 Task: Add a signature Kelvin Lee containing With heartfelt thanks and warm wishes, Kelvin Lee to email address softage.3@softage.net and add a label Chemicals
Action: Mouse moved to (79, 121)
Screenshot: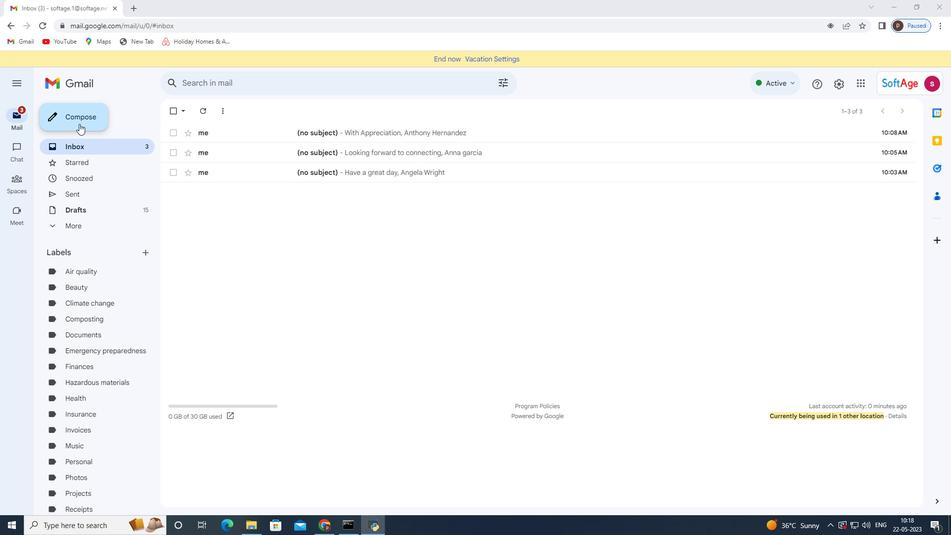 
Action: Mouse pressed left at (79, 121)
Screenshot: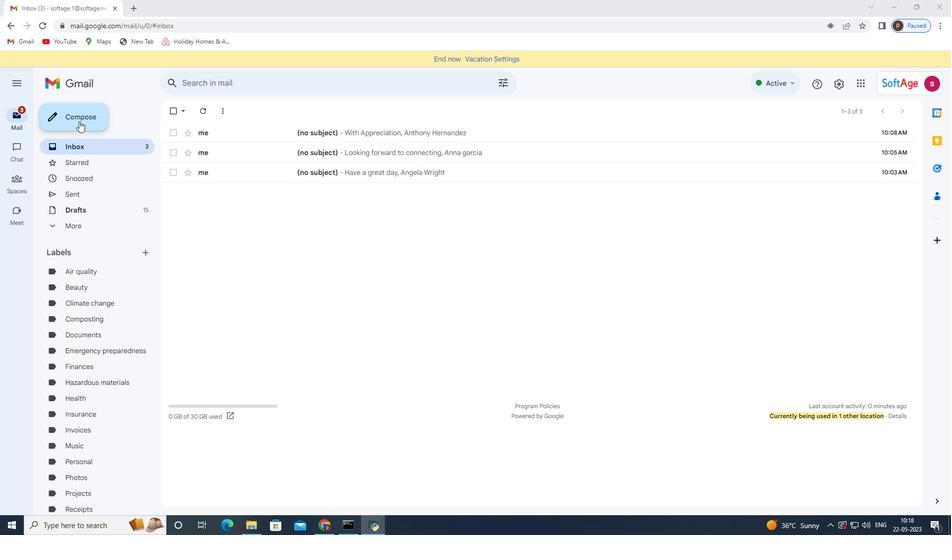 
Action: Mouse moved to (797, 498)
Screenshot: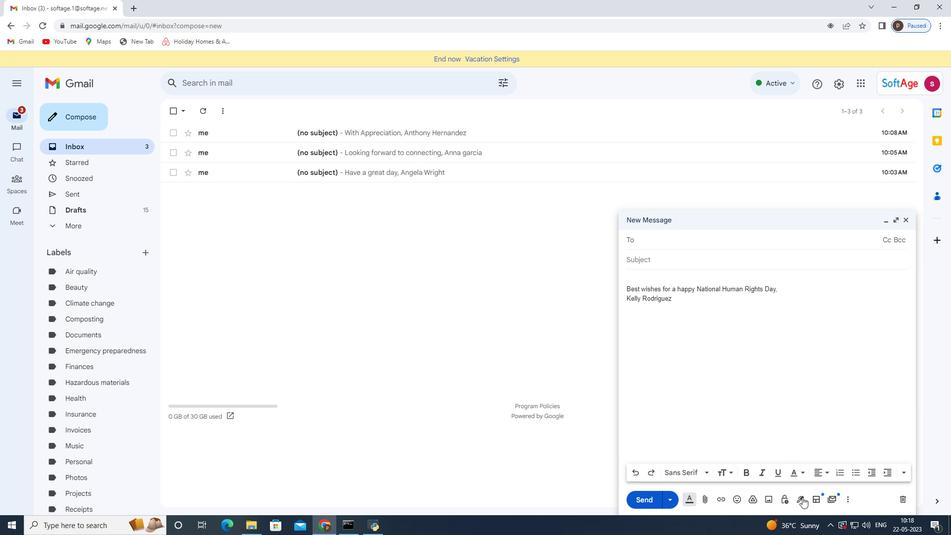 
Action: Mouse pressed left at (797, 498)
Screenshot: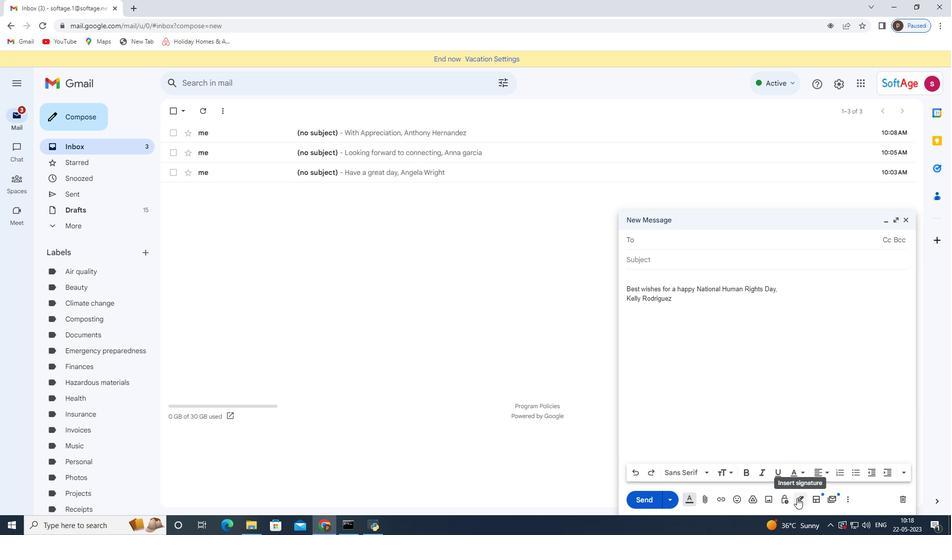 
Action: Mouse moved to (842, 447)
Screenshot: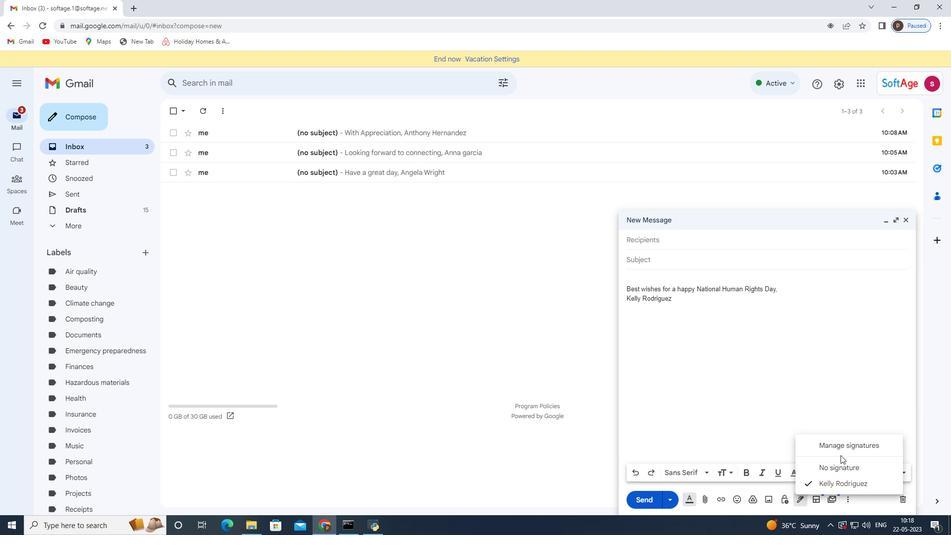 
Action: Mouse pressed left at (842, 447)
Screenshot: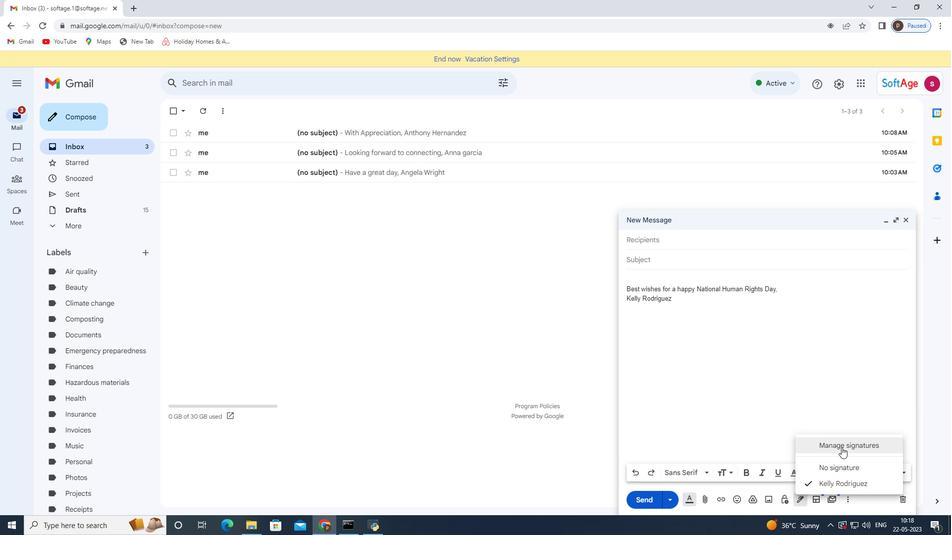 
Action: Mouse moved to (398, 348)
Screenshot: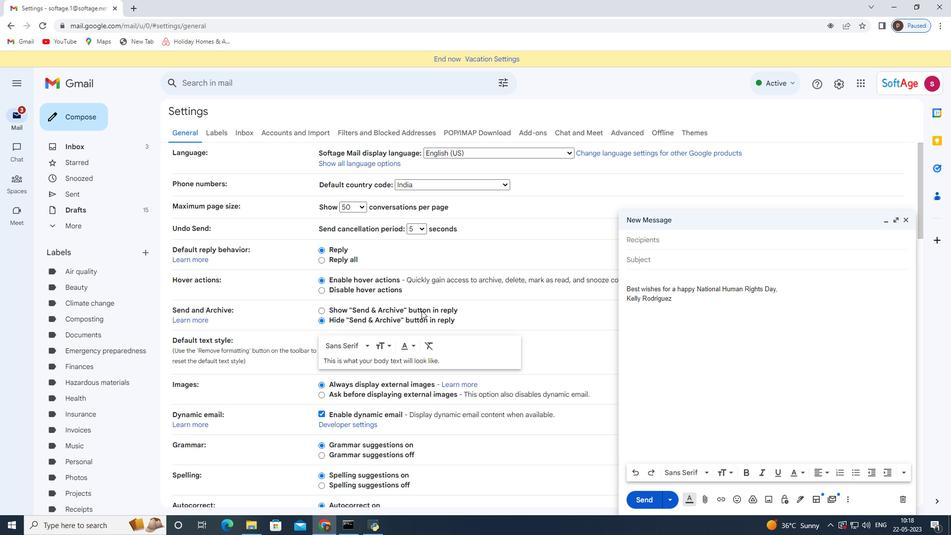 
Action: Mouse scrolled (398, 348) with delta (0, 0)
Screenshot: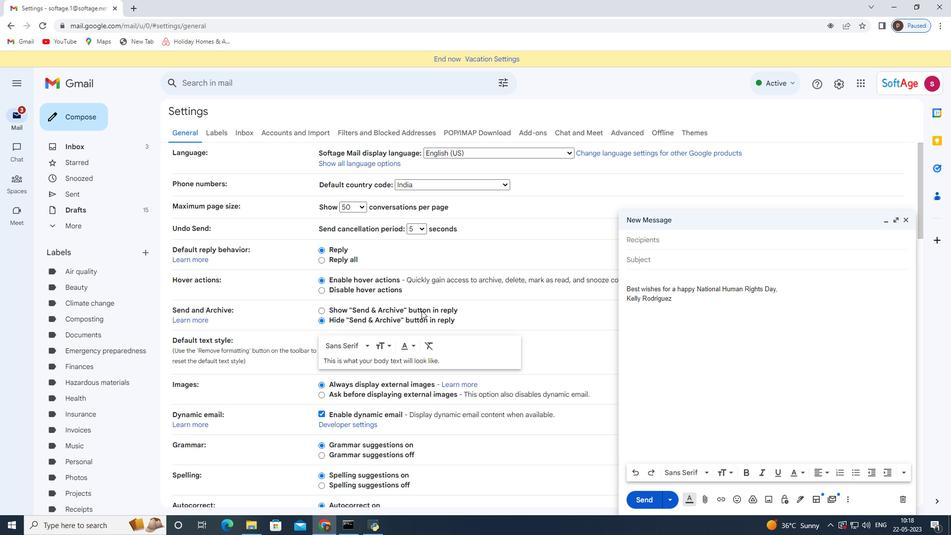 
Action: Mouse moved to (396, 351)
Screenshot: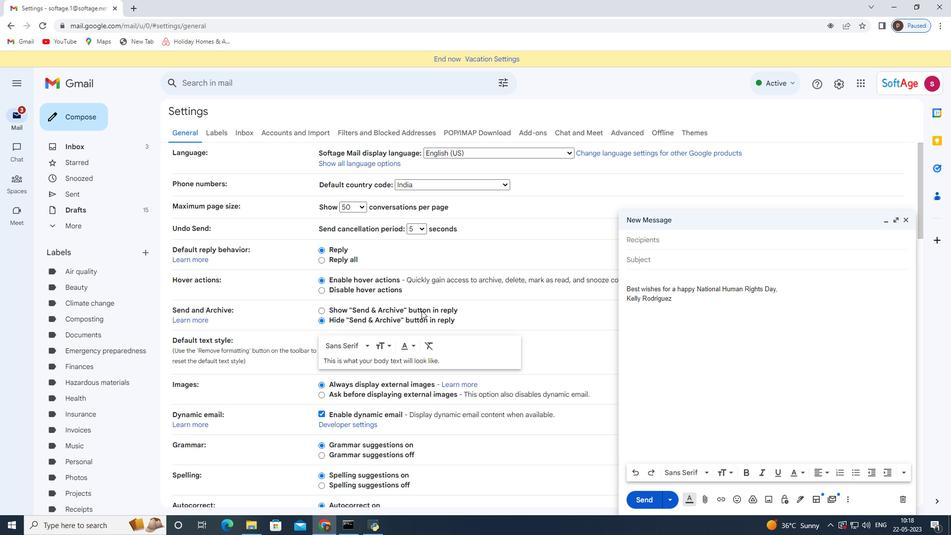 
Action: Mouse scrolled (396, 350) with delta (0, 0)
Screenshot: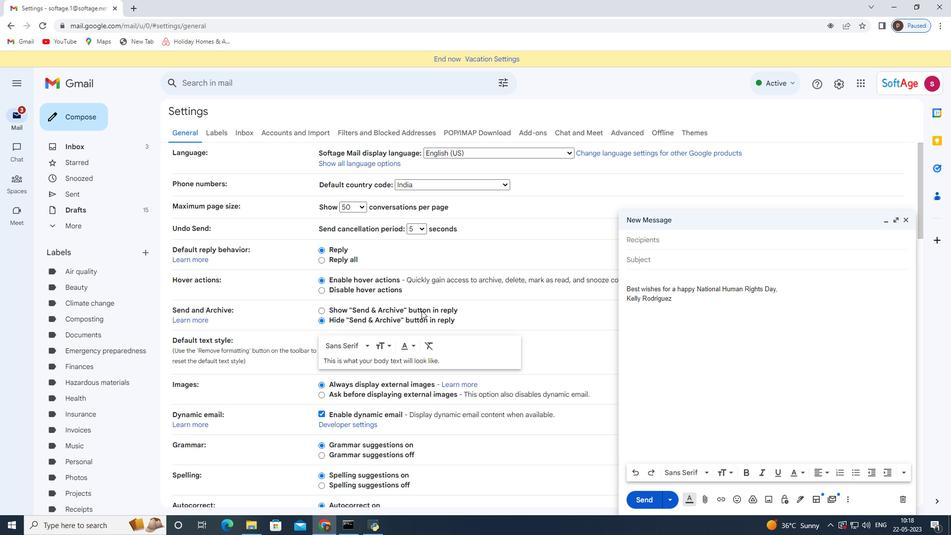 
Action: Mouse moved to (375, 370)
Screenshot: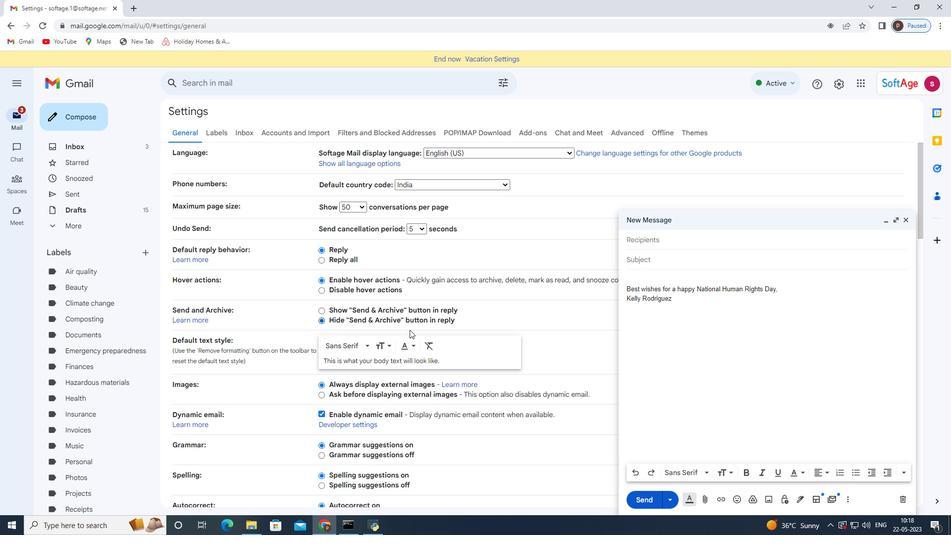 
Action: Mouse scrolled (375, 369) with delta (0, 0)
Screenshot: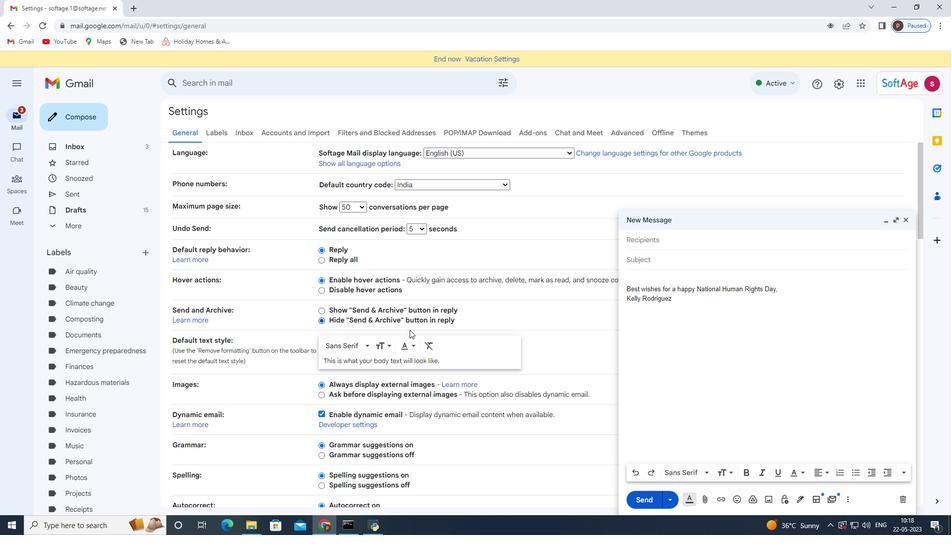 
Action: Mouse moved to (367, 385)
Screenshot: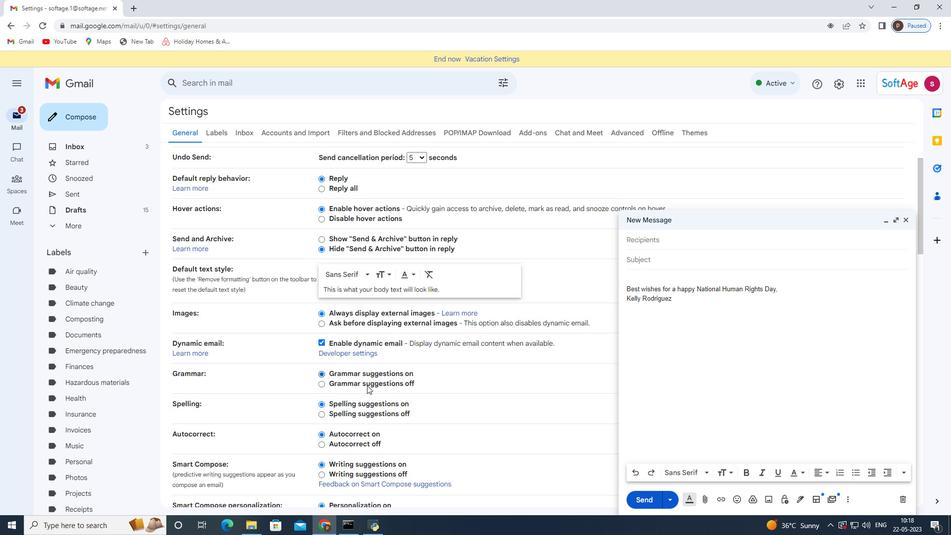 
Action: Mouse scrolled (367, 385) with delta (0, 0)
Screenshot: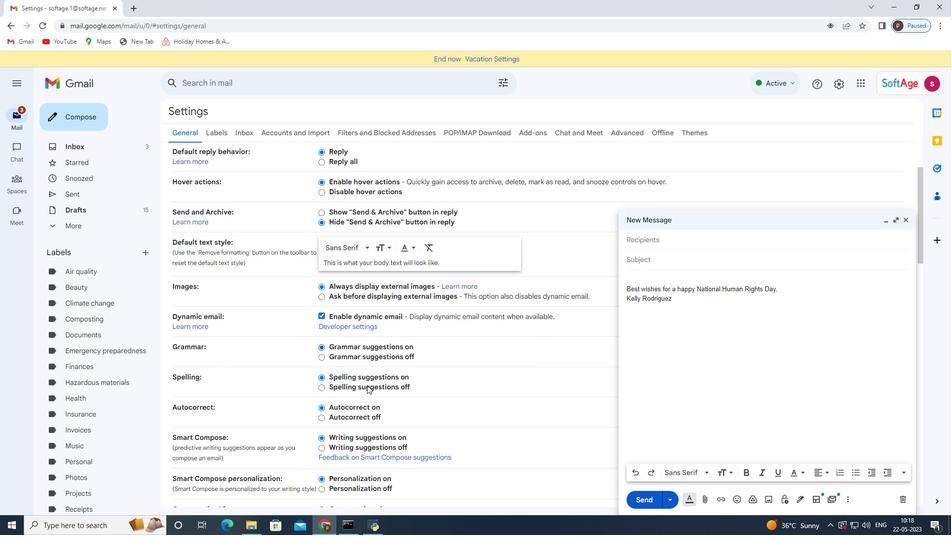
Action: Mouse moved to (382, 382)
Screenshot: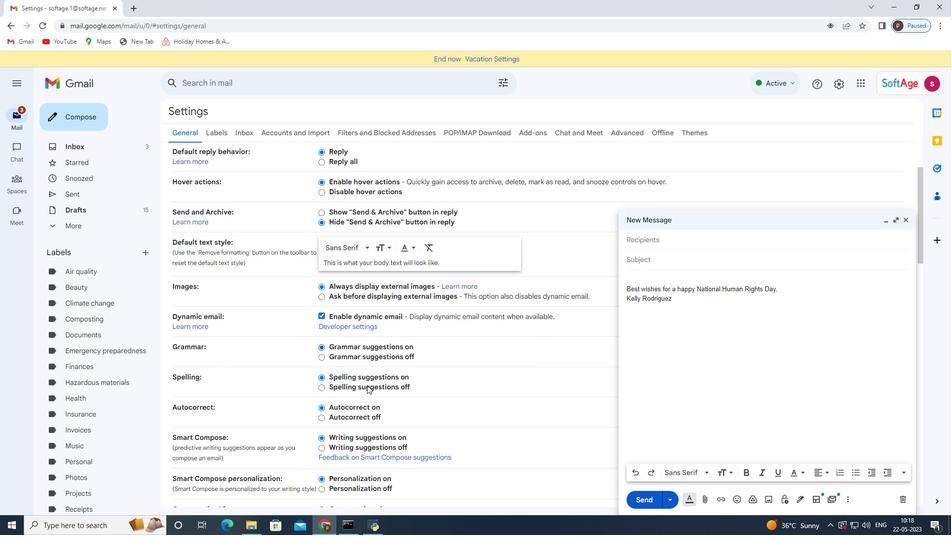 
Action: Mouse scrolled (370, 385) with delta (0, 0)
Screenshot: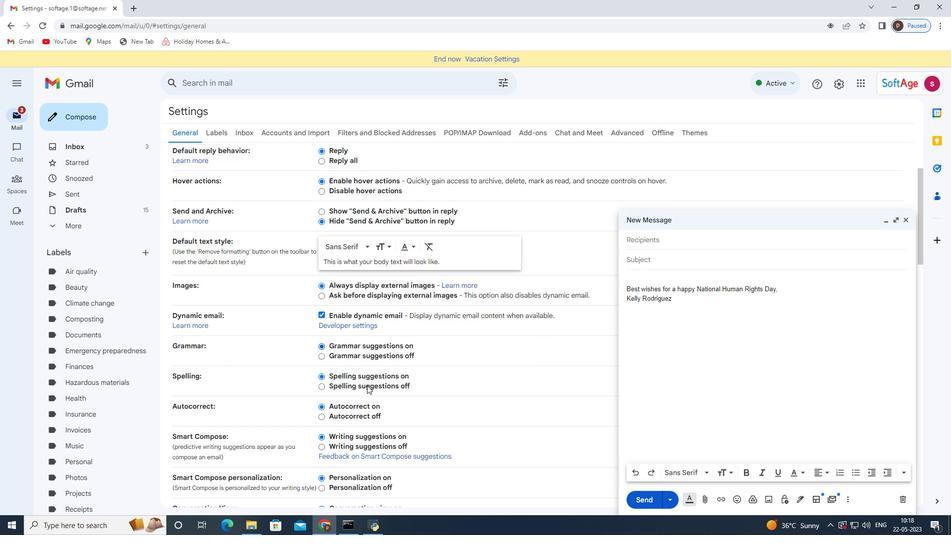 
Action: Mouse moved to (522, 354)
Screenshot: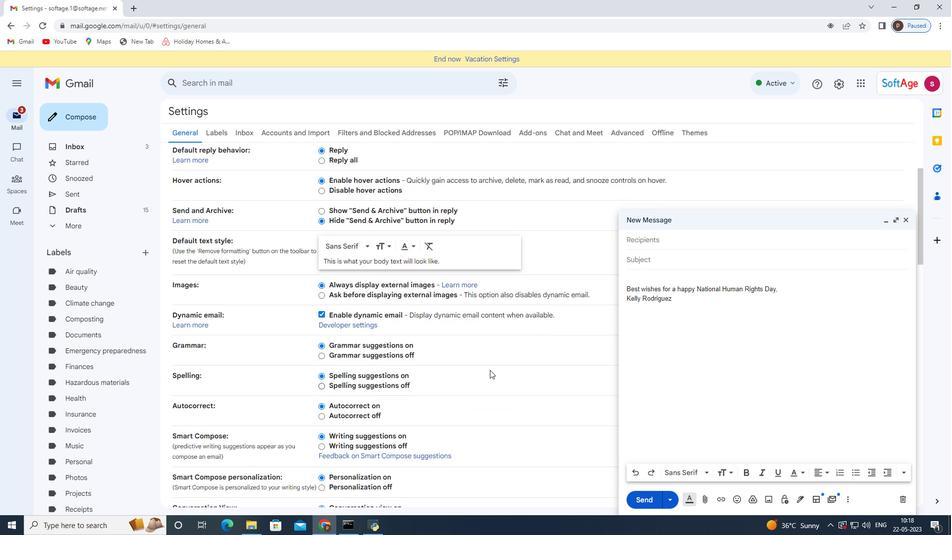 
Action: Mouse scrolled (522, 353) with delta (0, 0)
Screenshot: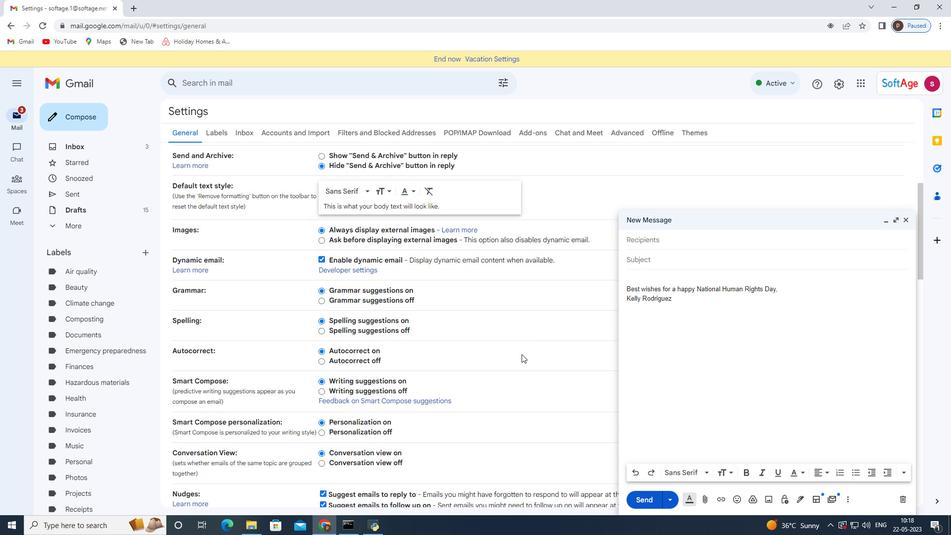 
Action: Mouse moved to (517, 354)
Screenshot: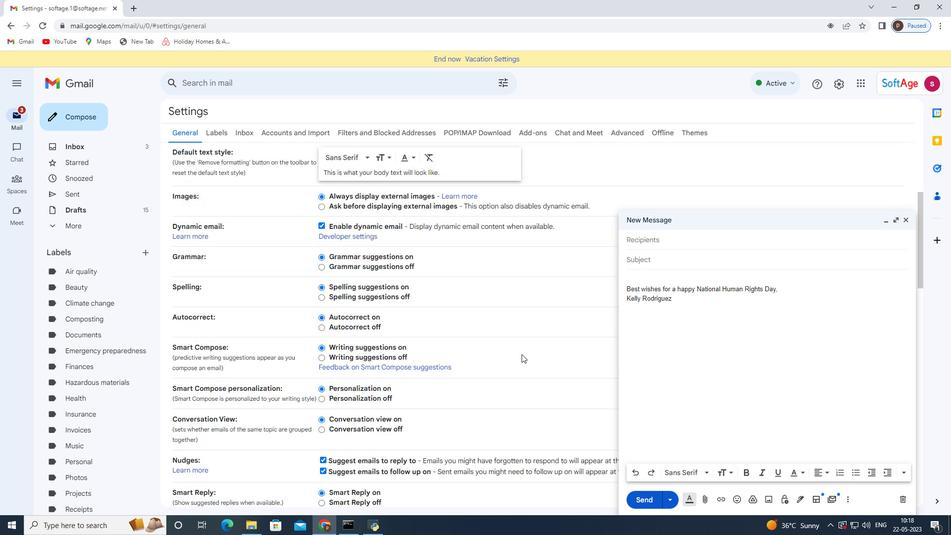 
Action: Mouse scrolled (517, 353) with delta (0, 0)
Screenshot: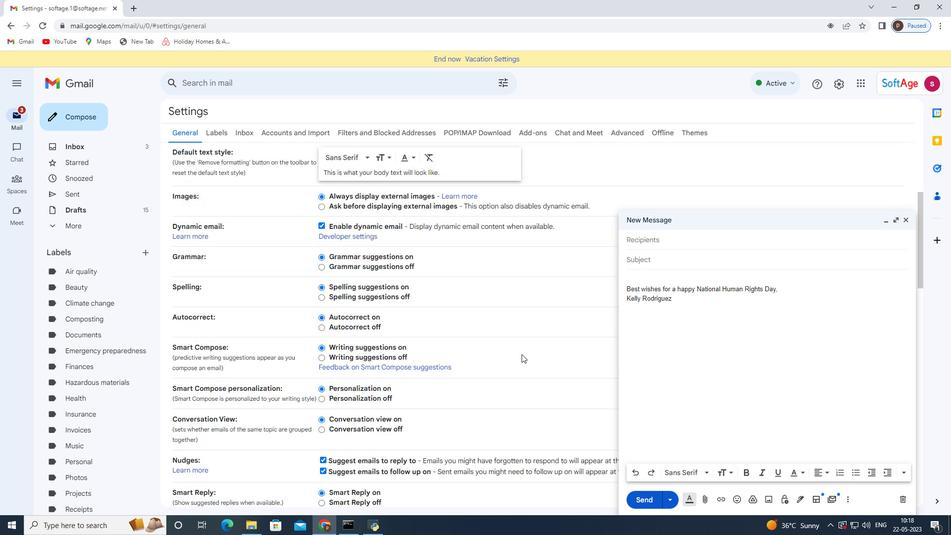 
Action: Mouse moved to (512, 355)
Screenshot: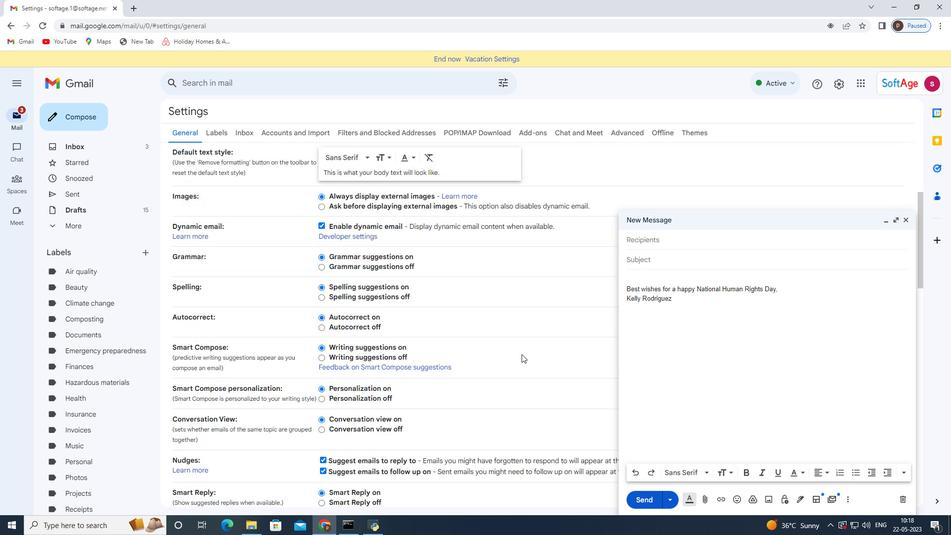
Action: Mouse scrolled (512, 354) with delta (0, 0)
Screenshot: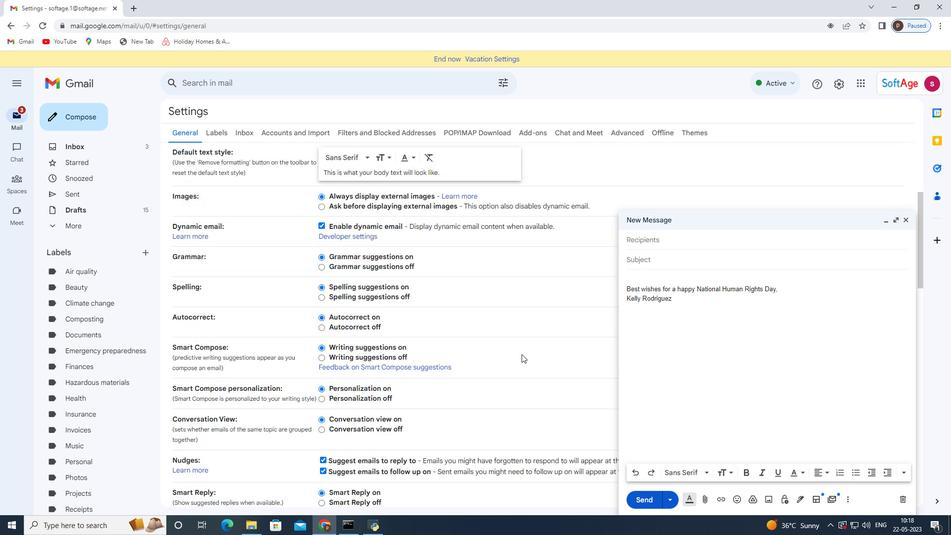 
Action: Mouse moved to (488, 358)
Screenshot: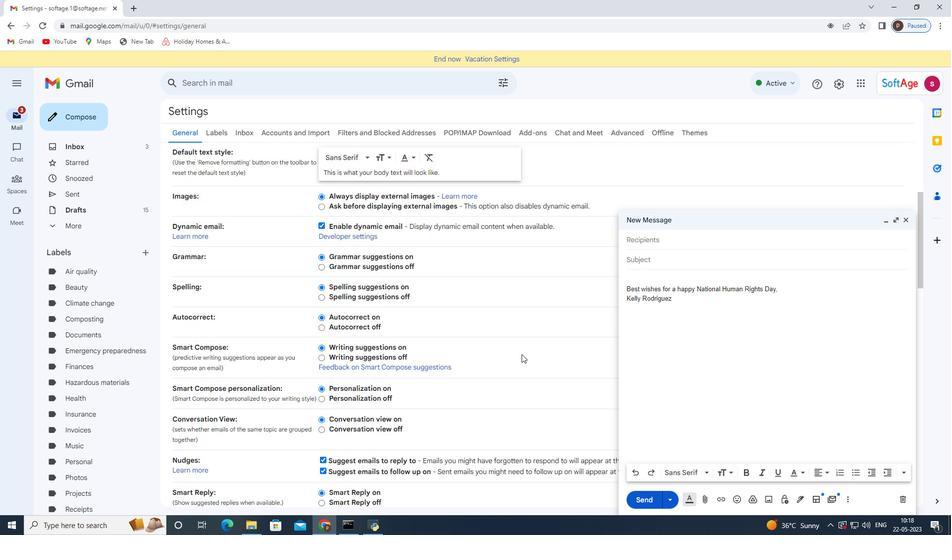 
Action: Mouse scrolled (488, 357) with delta (0, 0)
Screenshot: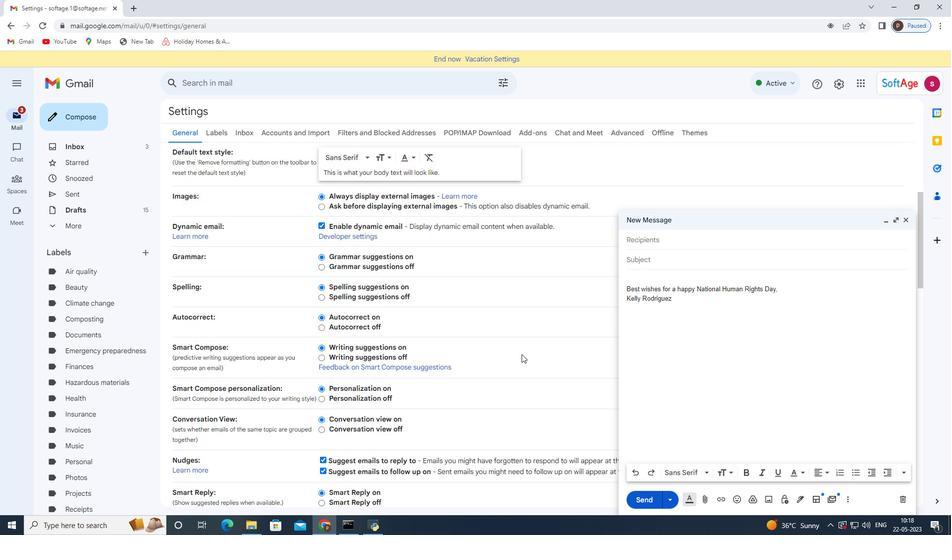 
Action: Mouse moved to (478, 360)
Screenshot: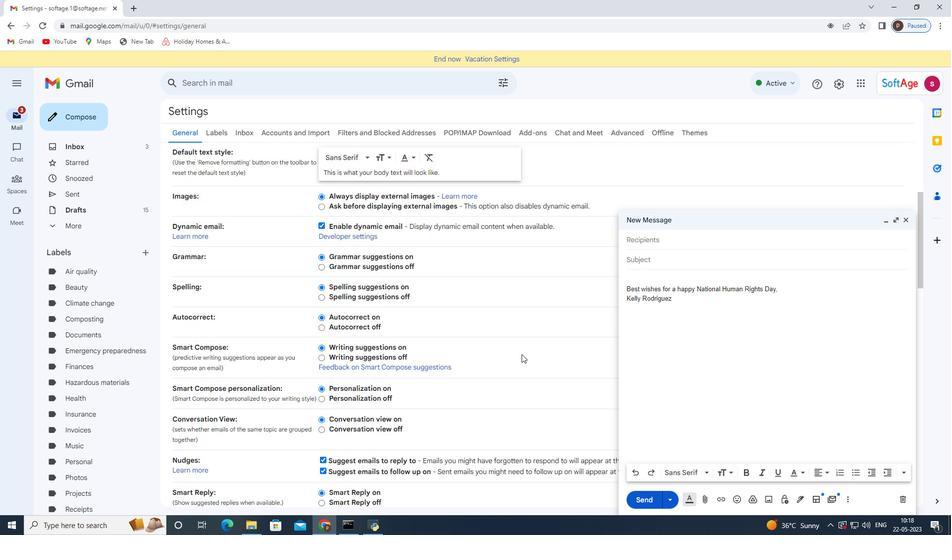 
Action: Mouse scrolled (478, 359) with delta (0, 0)
Screenshot: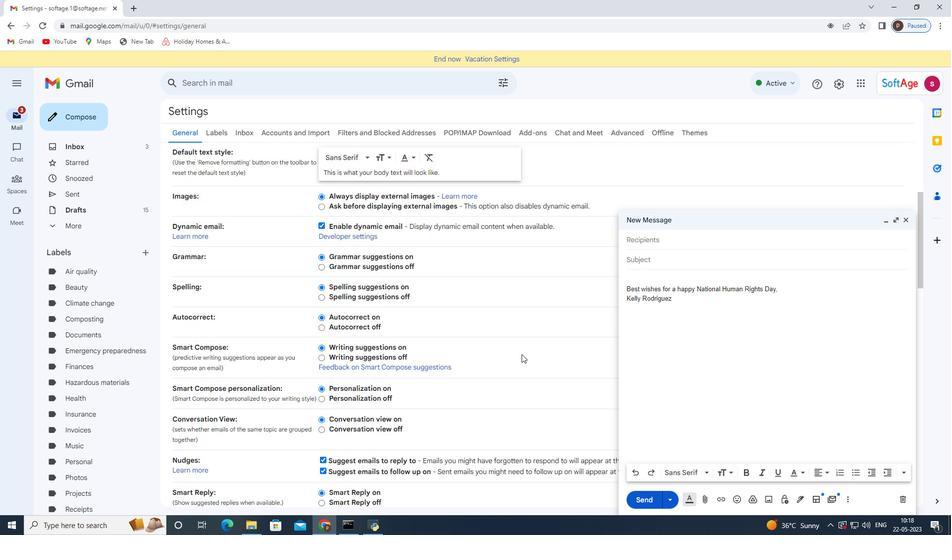 
Action: Mouse moved to (464, 361)
Screenshot: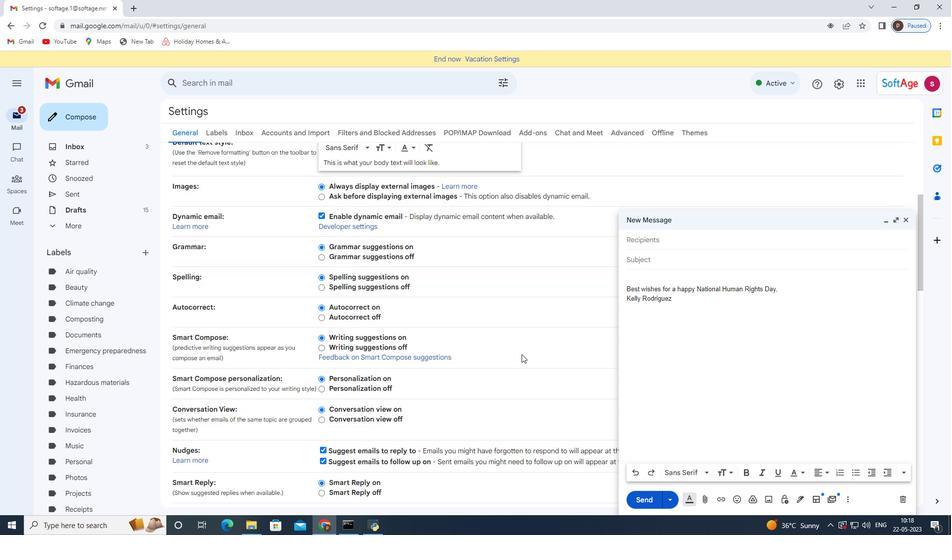 
Action: Mouse scrolled (468, 360) with delta (0, 0)
Screenshot: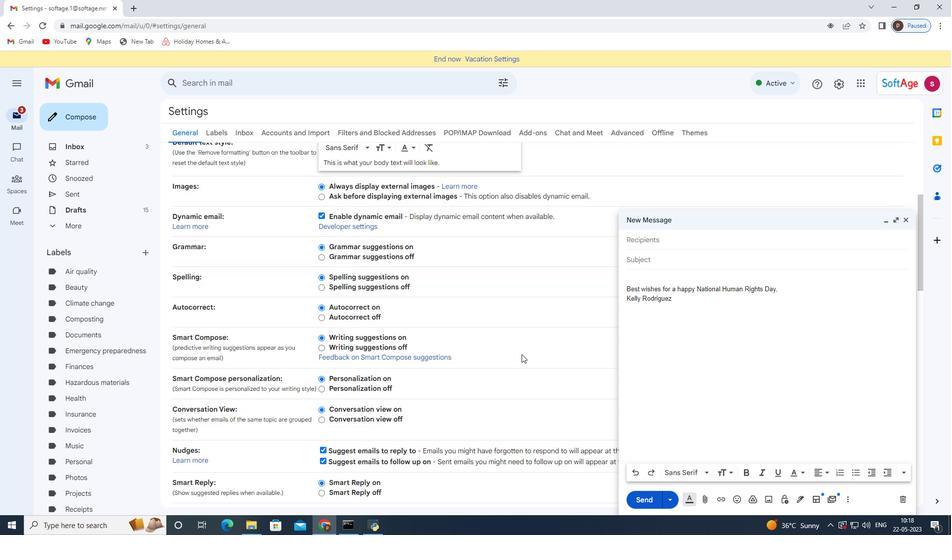 
Action: Mouse moved to (398, 363)
Screenshot: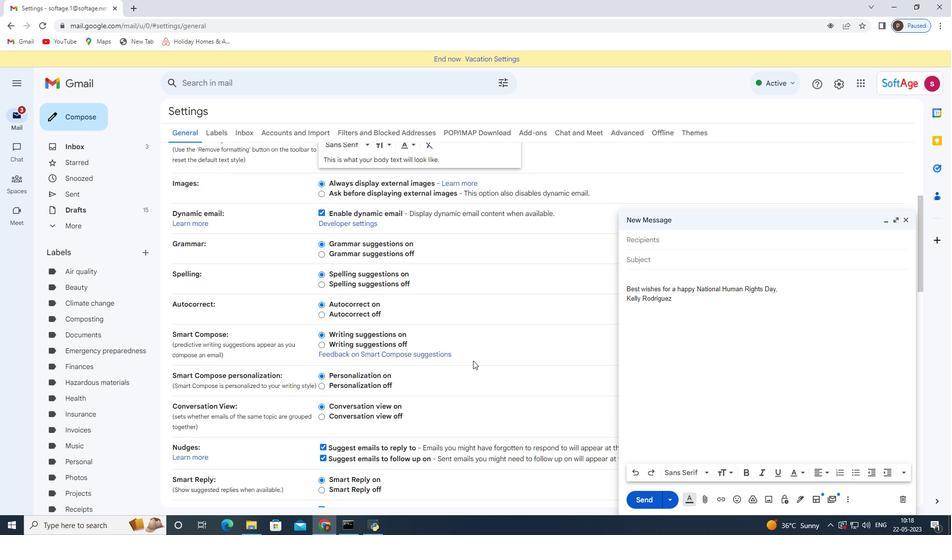 
Action: Mouse scrolled (398, 362) with delta (0, 0)
Screenshot: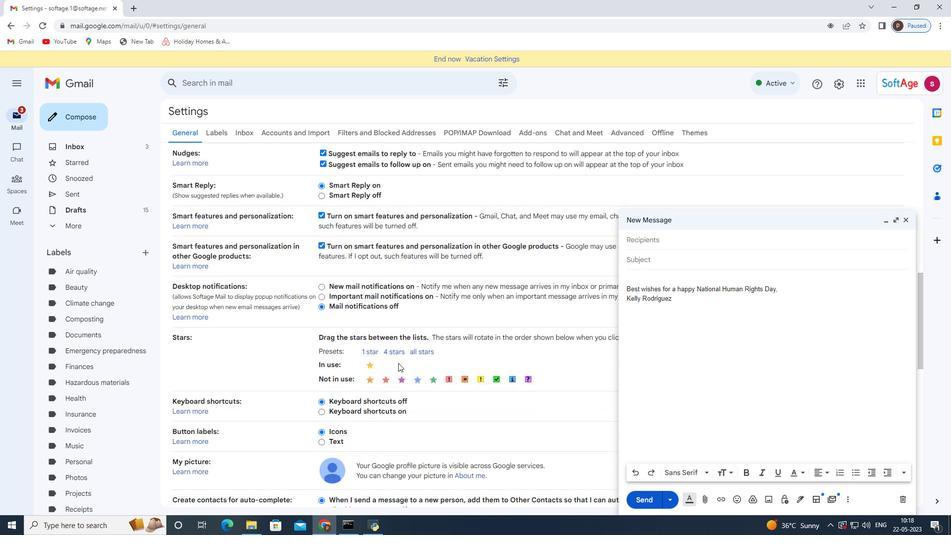 
Action: Mouse scrolled (398, 363) with delta (0, 0)
Screenshot: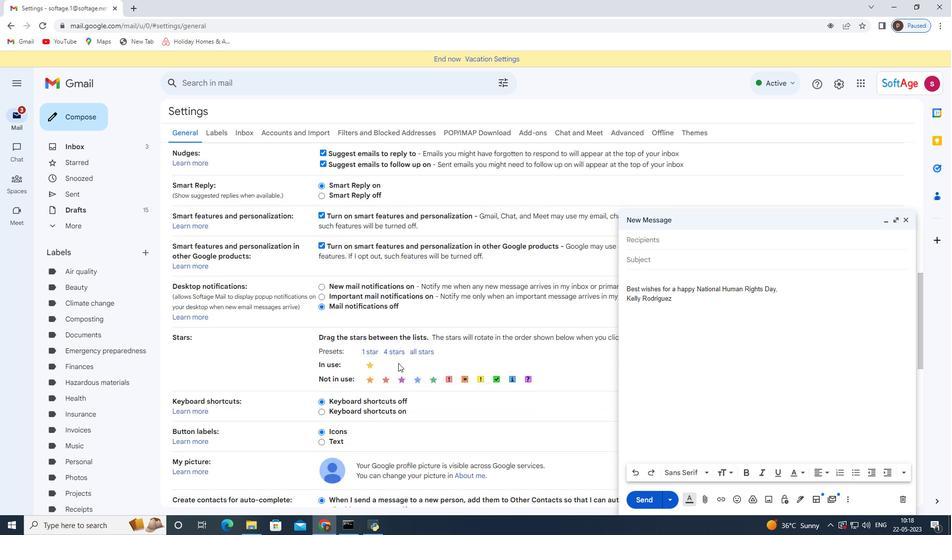
Action: Mouse scrolled (398, 362) with delta (0, 0)
Screenshot: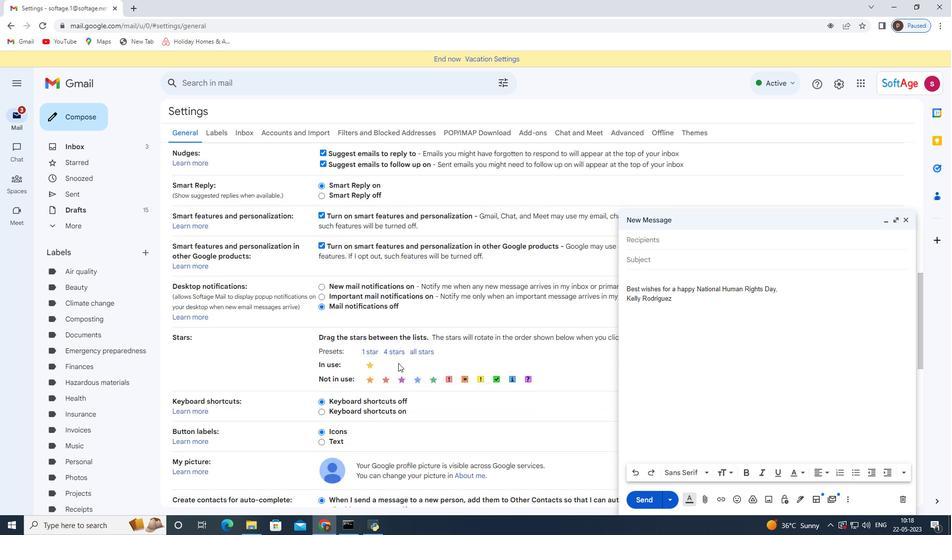 
Action: Mouse scrolled (398, 362) with delta (0, 0)
Screenshot: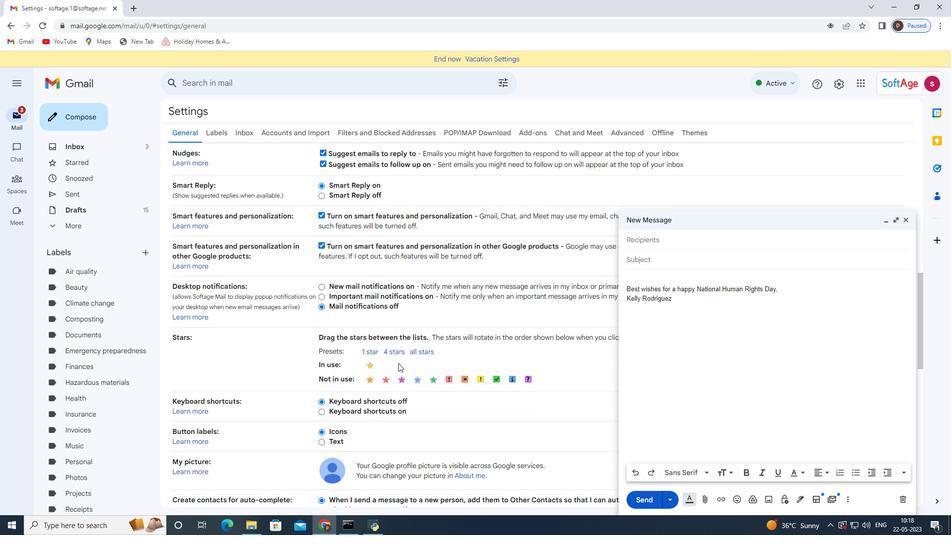 
Action: Mouse scrolled (398, 362) with delta (0, 0)
Screenshot: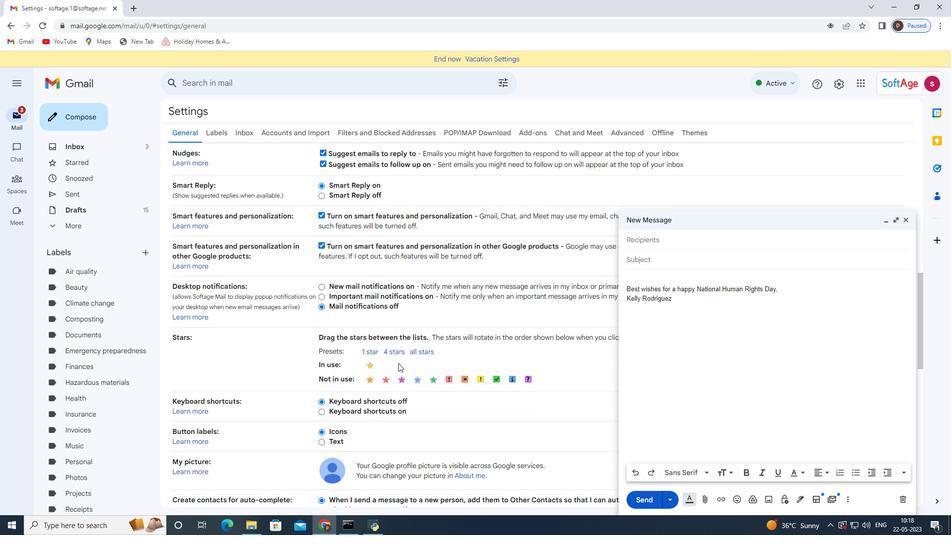 
Action: Mouse scrolled (398, 362) with delta (0, 0)
Screenshot: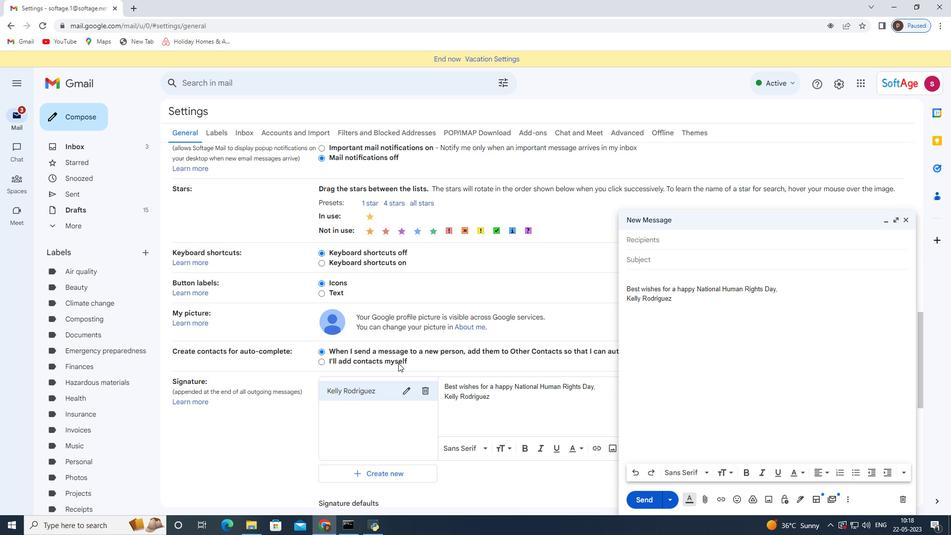 
Action: Mouse moved to (397, 363)
Screenshot: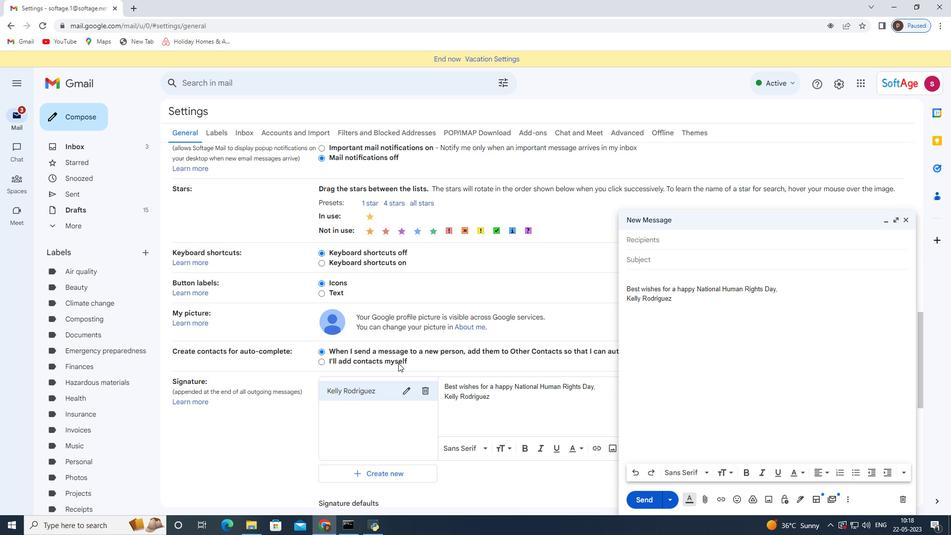 
Action: Mouse scrolled (397, 363) with delta (0, 0)
Screenshot: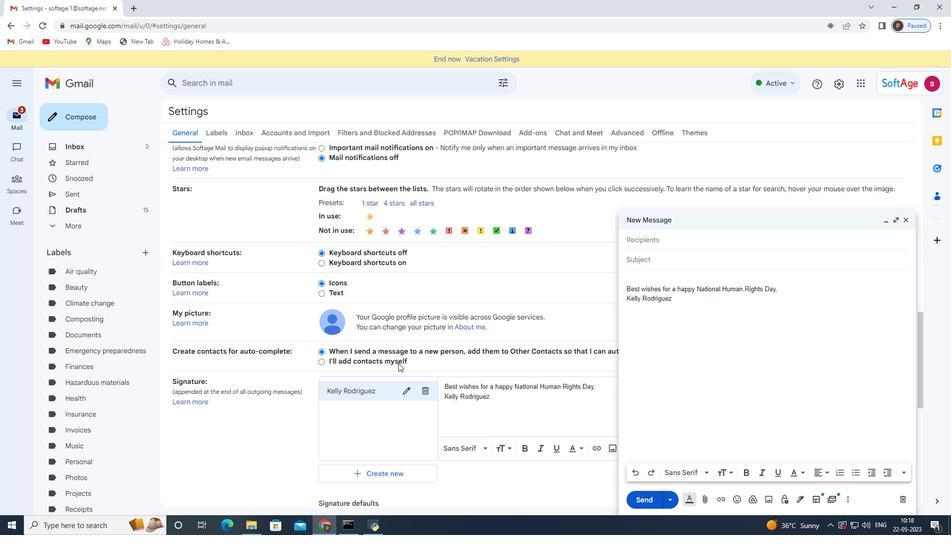 
Action: Mouse moved to (397, 363)
Screenshot: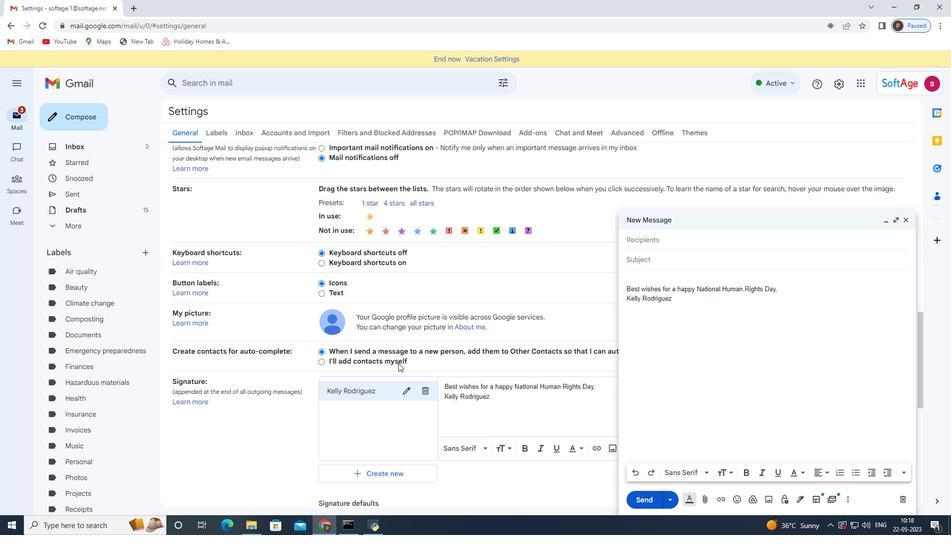 
Action: Mouse scrolled (397, 362) with delta (0, 0)
Screenshot: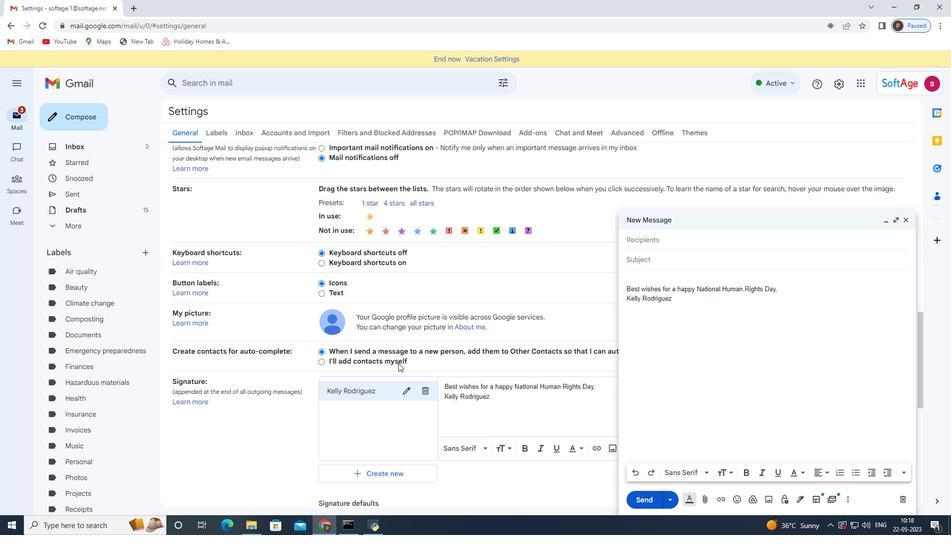 
Action: Mouse moved to (429, 339)
Screenshot: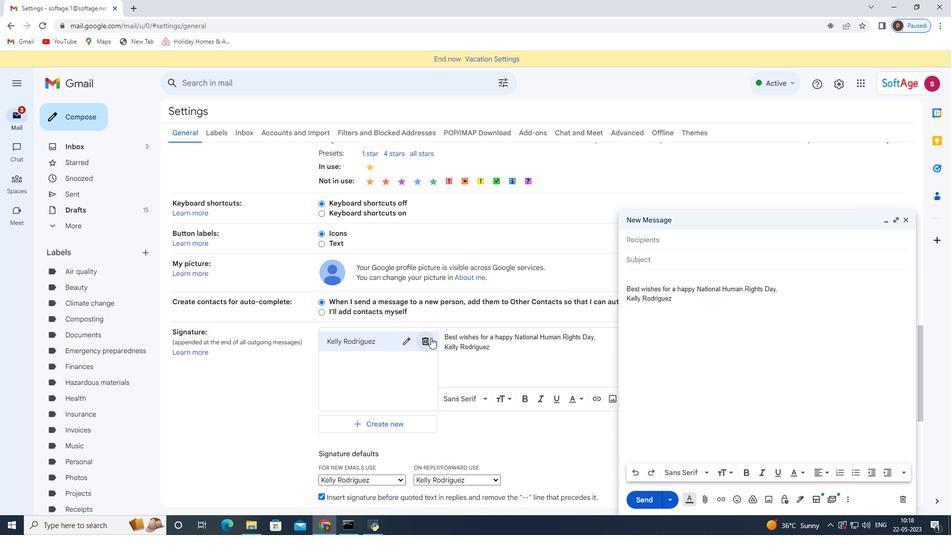 
Action: Mouse pressed left at (429, 339)
Screenshot: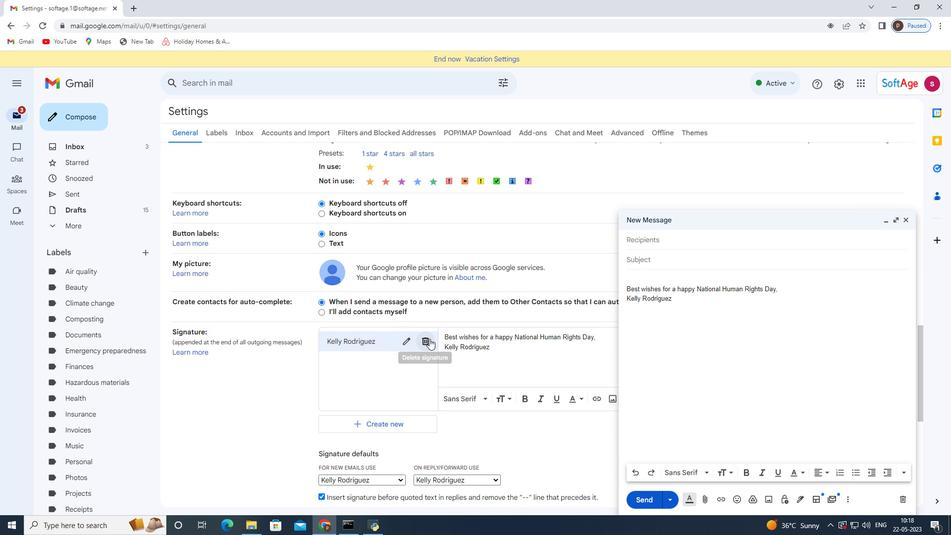 
Action: Mouse moved to (574, 304)
Screenshot: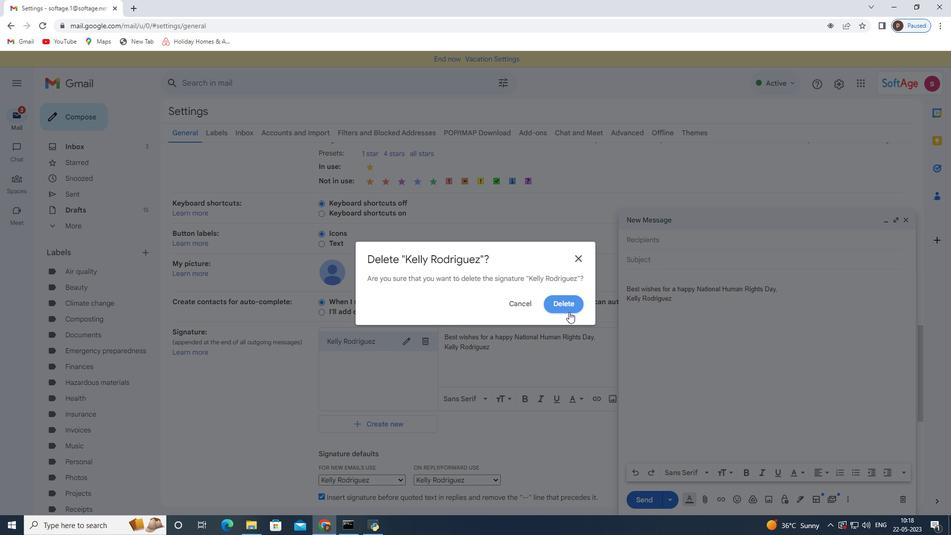 
Action: Mouse pressed left at (574, 304)
Screenshot: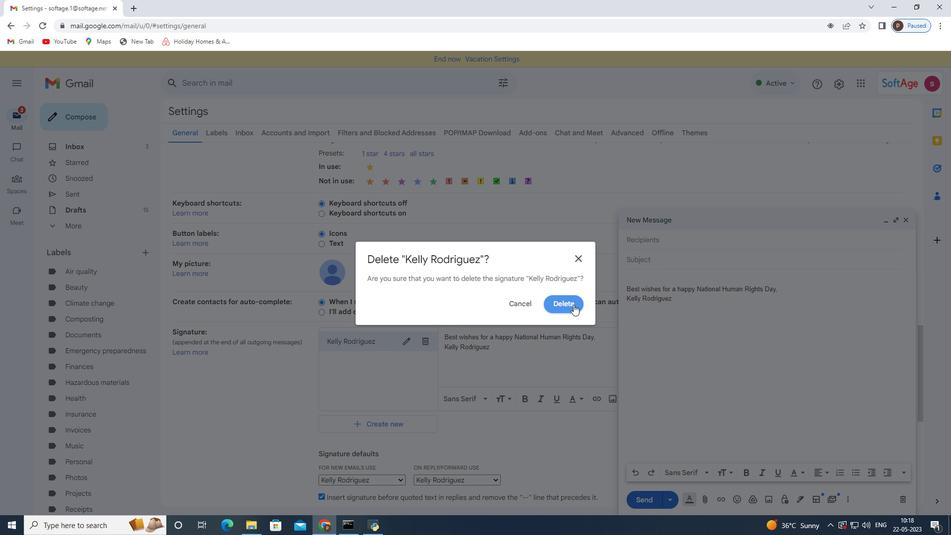 
Action: Mouse moved to (362, 353)
Screenshot: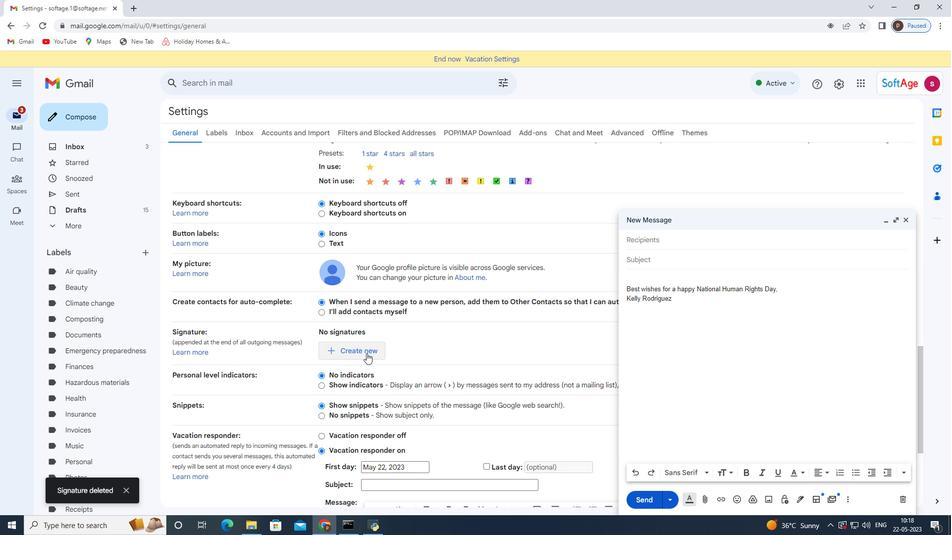 
Action: Mouse pressed left at (362, 353)
Screenshot: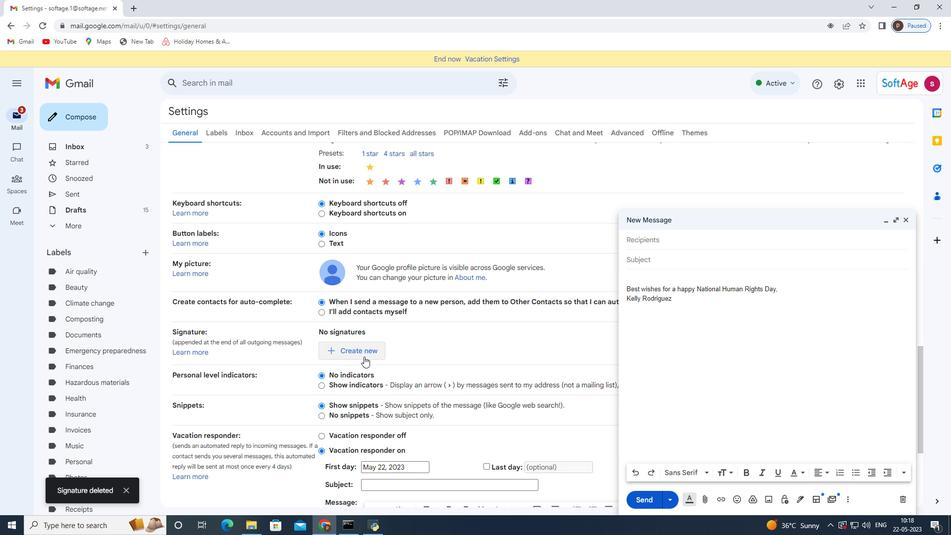 
Action: Mouse moved to (403, 281)
Screenshot: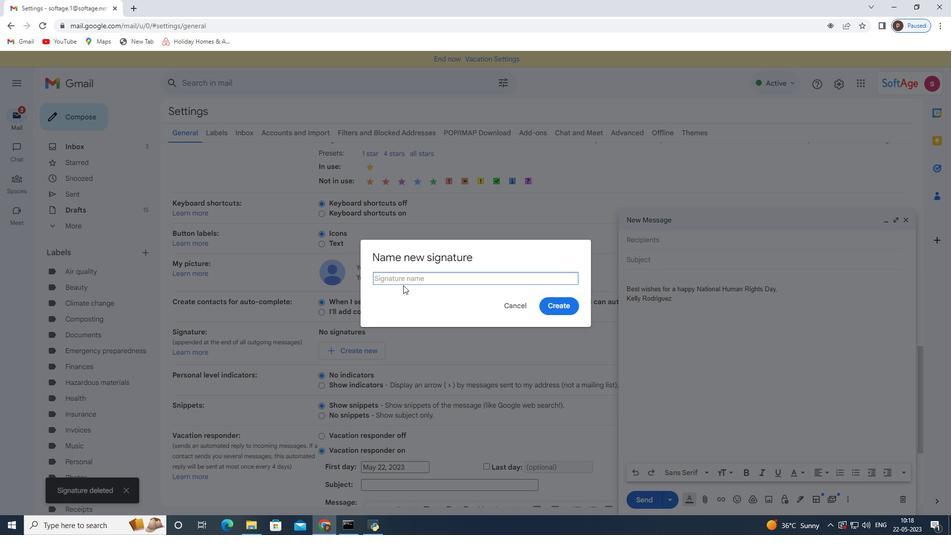 
Action: Mouse pressed left at (403, 281)
Screenshot: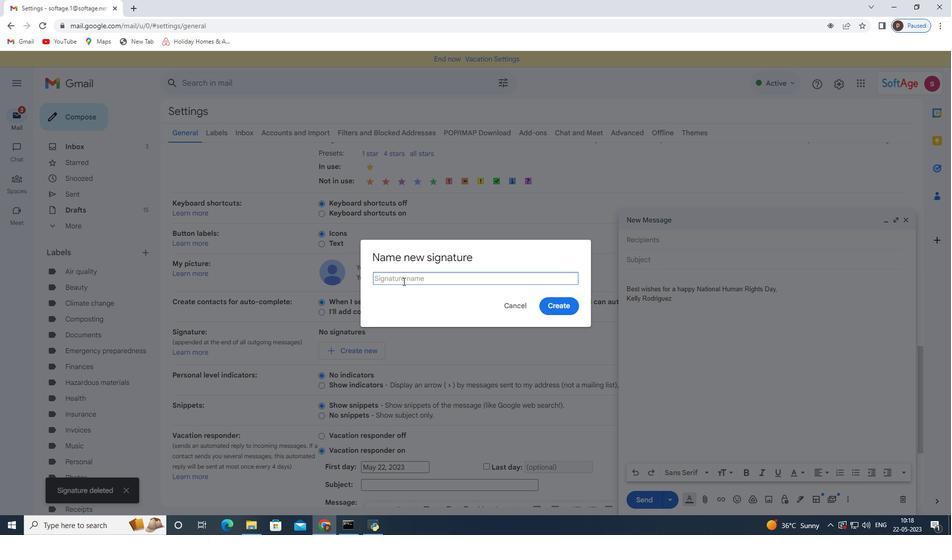 
Action: Key pressed <Key.shift>Kelvin<Key.space><Key.shift>Lee
Screenshot: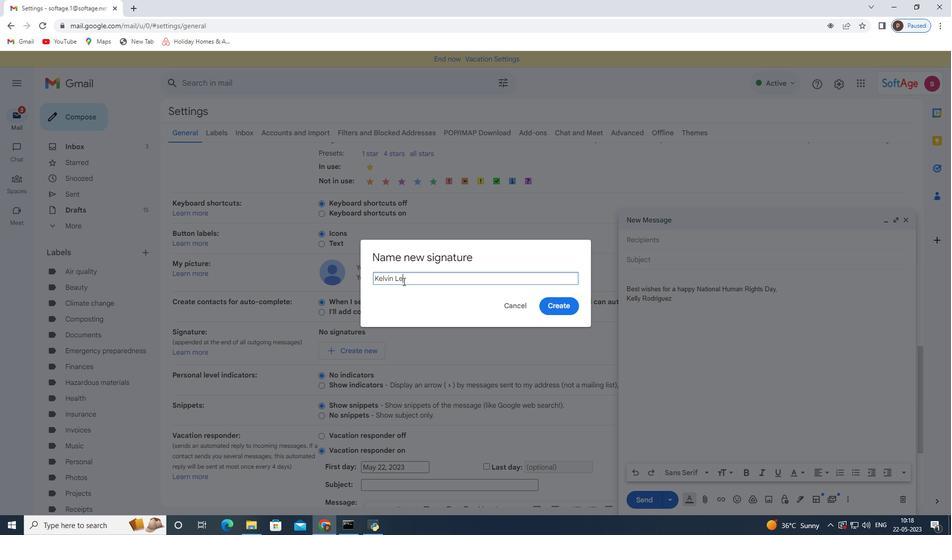 
Action: Mouse moved to (547, 304)
Screenshot: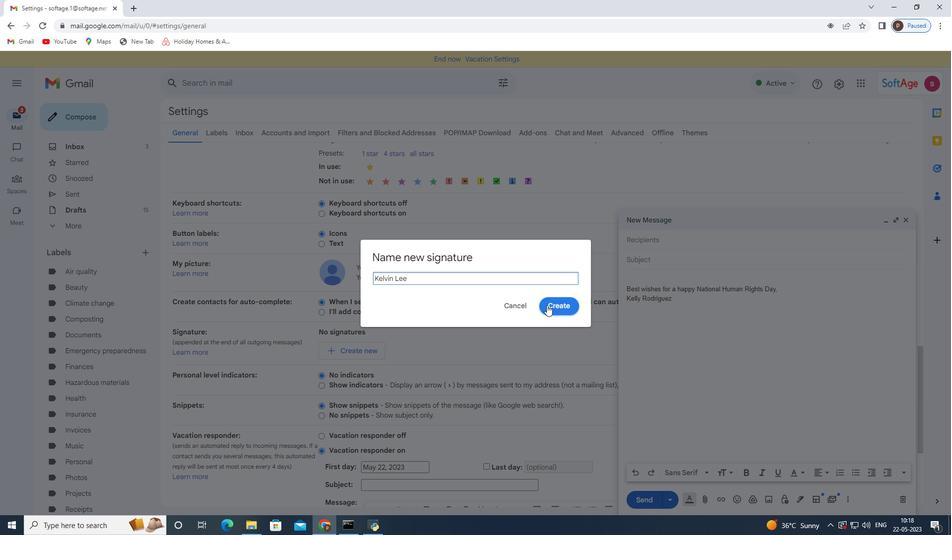 
Action: Mouse pressed left at (547, 304)
Screenshot: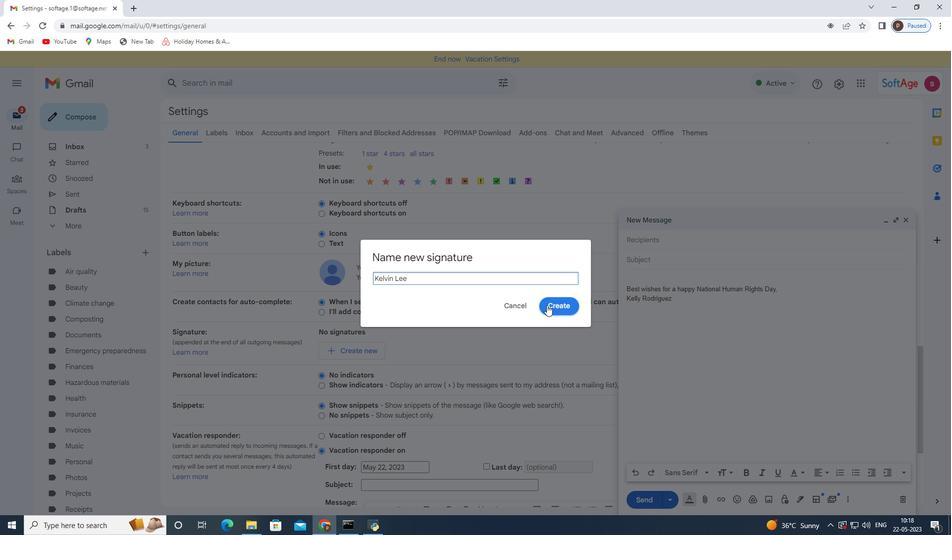 
Action: Mouse moved to (487, 345)
Screenshot: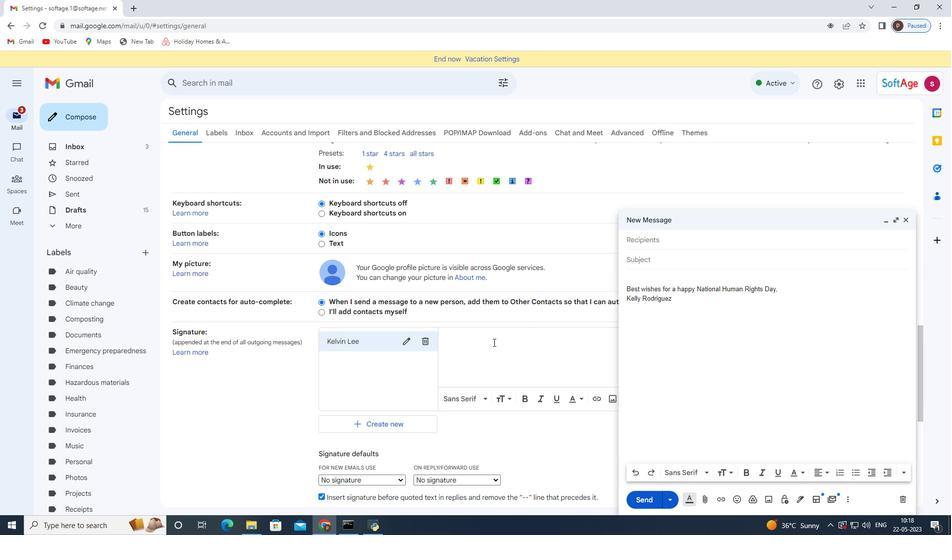 
Action: Mouse pressed left at (487, 345)
Screenshot: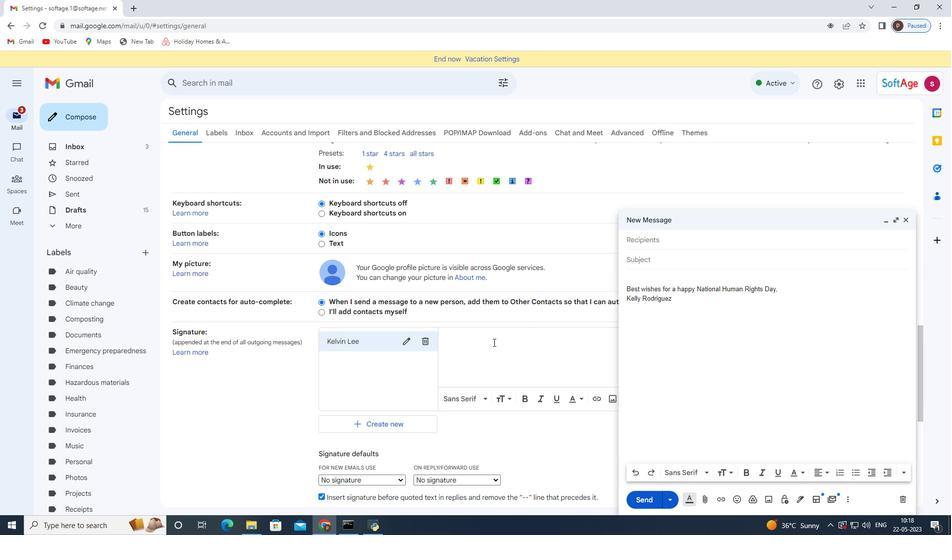 
Action: Key pressed <Key.shift>With<Key.space>heartfelt<Key.space>thanks<Key.space>and<Key.space>warm<Key.space>wishes,<Key.enter><Key.shift>Kelvin<Key.space><Key.shift>Lee
Screenshot: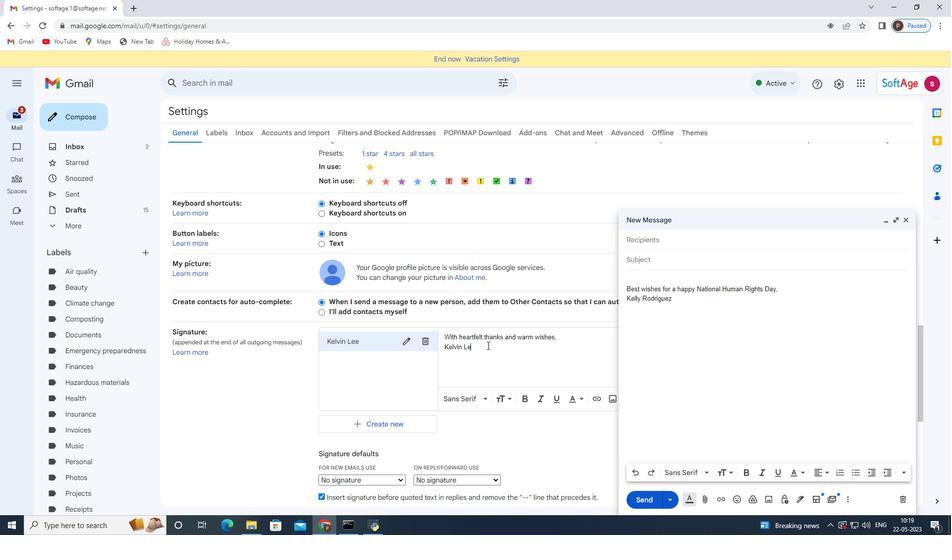 
Action: Mouse scrolled (487, 345) with delta (0, 0)
Screenshot: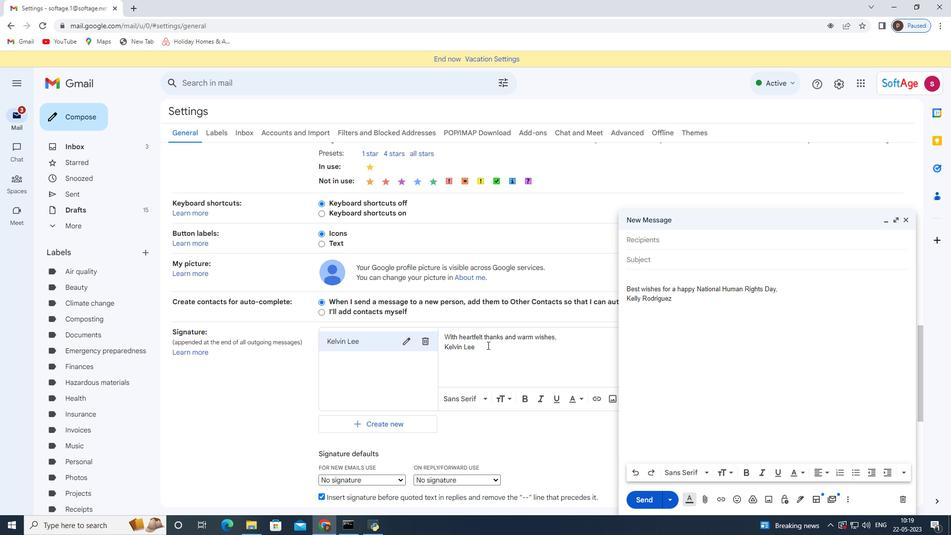 
Action: Mouse scrolled (487, 345) with delta (0, 0)
Screenshot: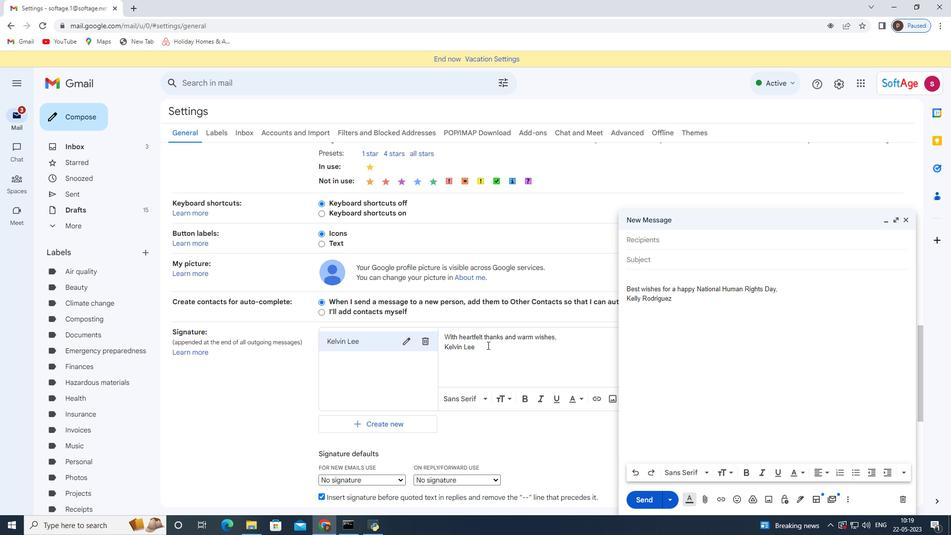 
Action: Mouse scrolled (487, 345) with delta (0, 0)
Screenshot: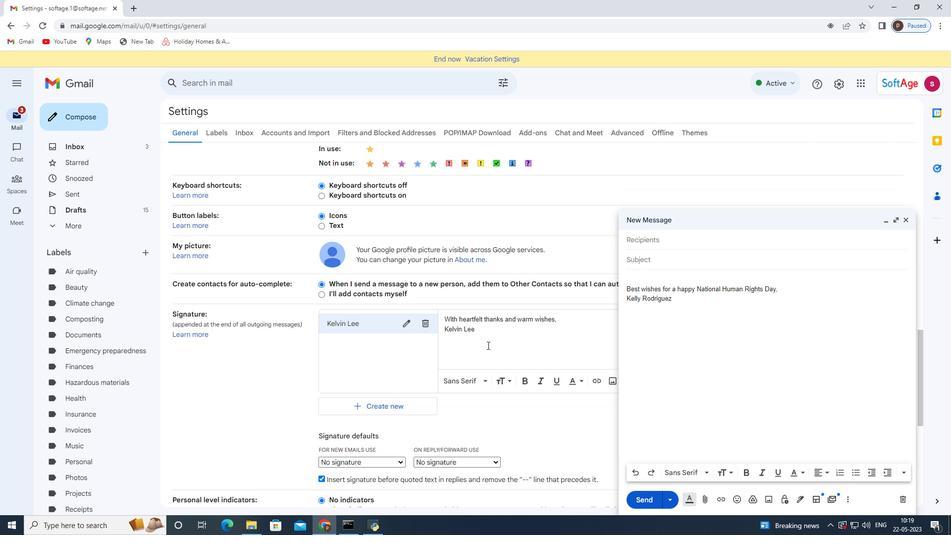 
Action: Mouse moved to (381, 330)
Screenshot: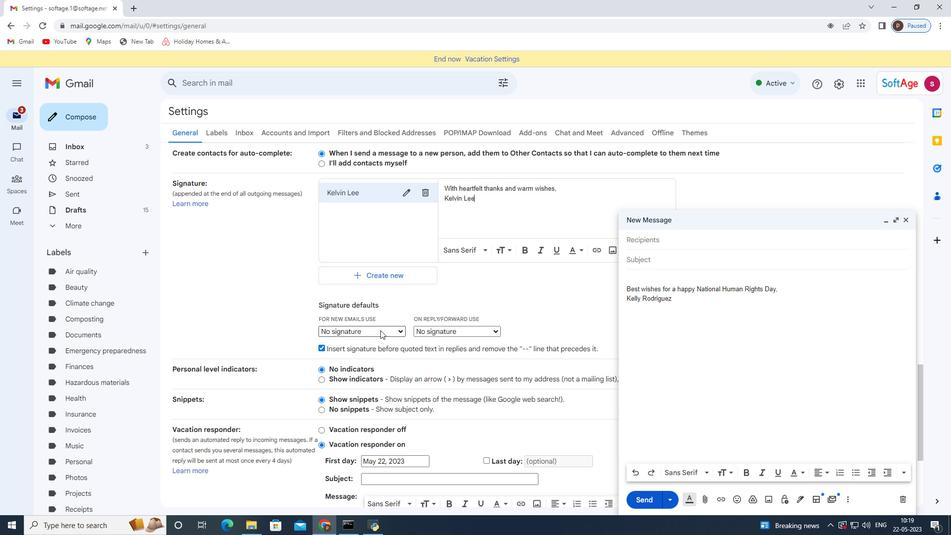
Action: Mouse pressed left at (381, 330)
Screenshot: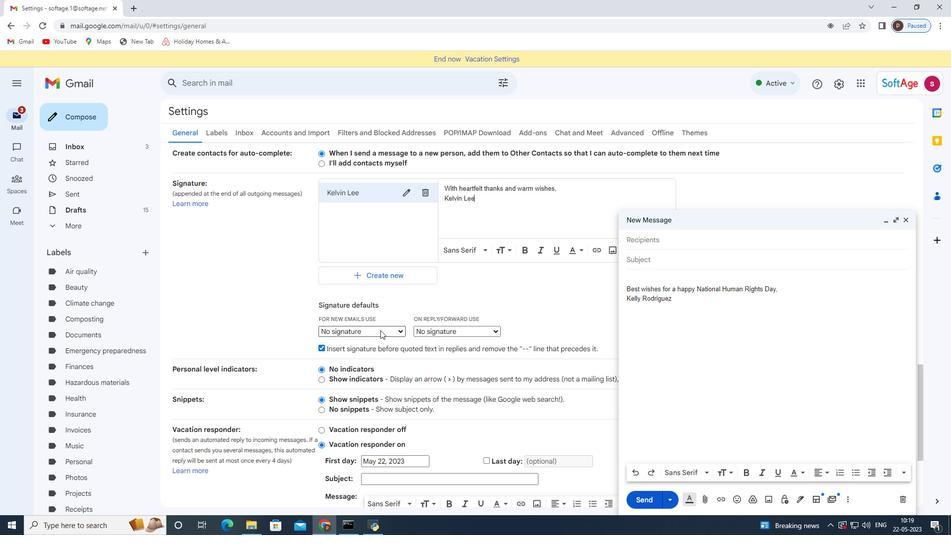 
Action: Mouse moved to (374, 351)
Screenshot: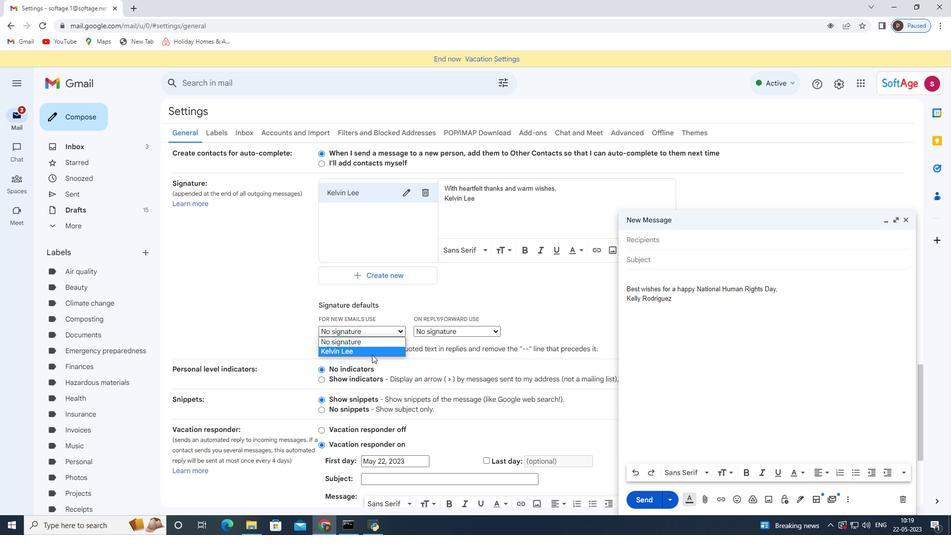 
Action: Mouse pressed left at (374, 351)
Screenshot: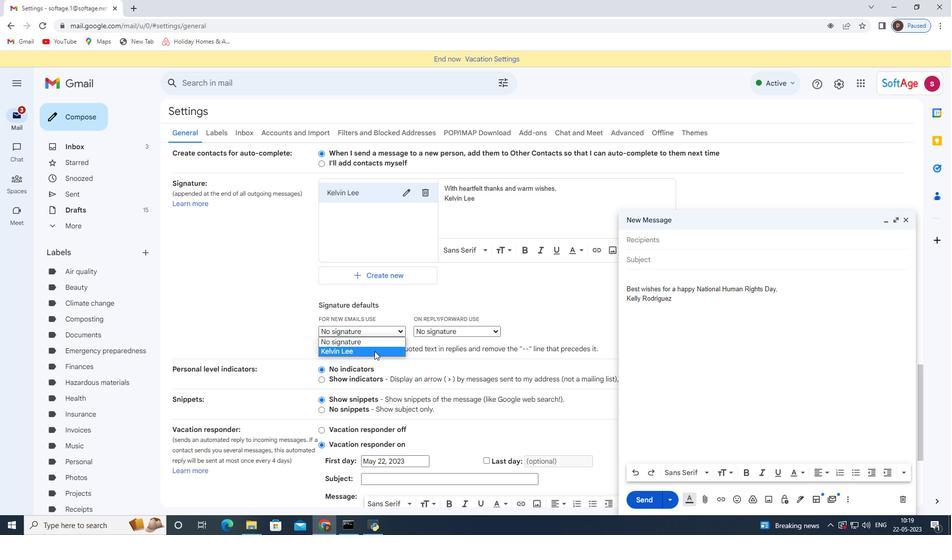 
Action: Mouse moved to (465, 332)
Screenshot: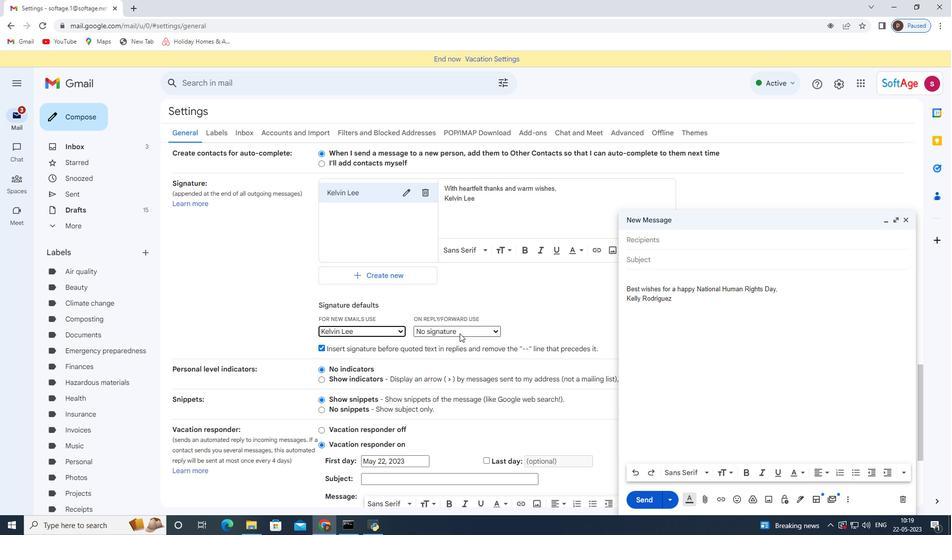 
Action: Mouse pressed left at (465, 332)
Screenshot: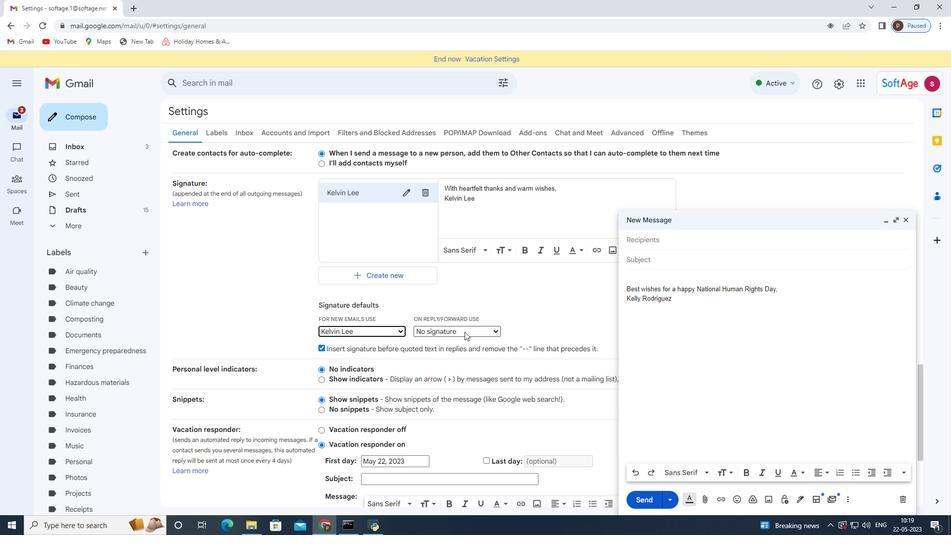 
Action: Mouse moved to (456, 351)
Screenshot: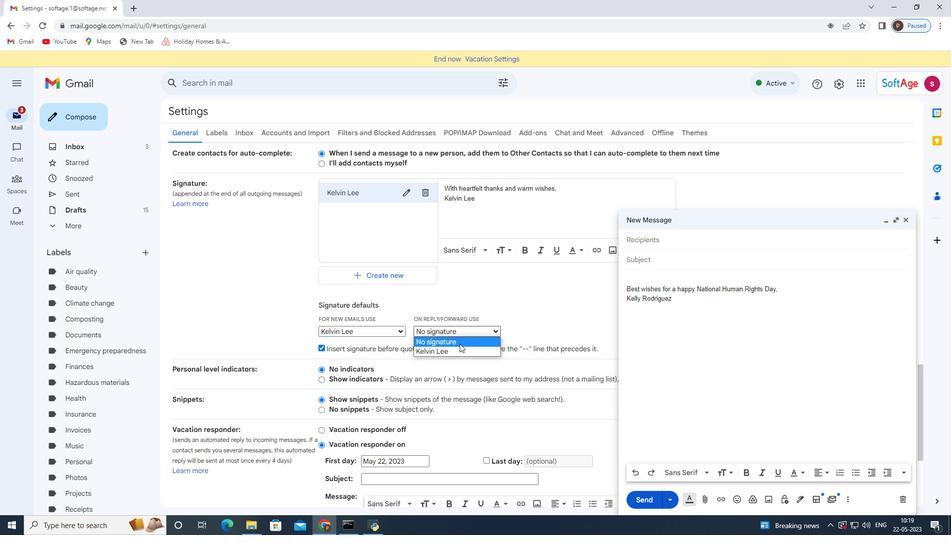 
Action: Mouse pressed left at (456, 351)
Screenshot: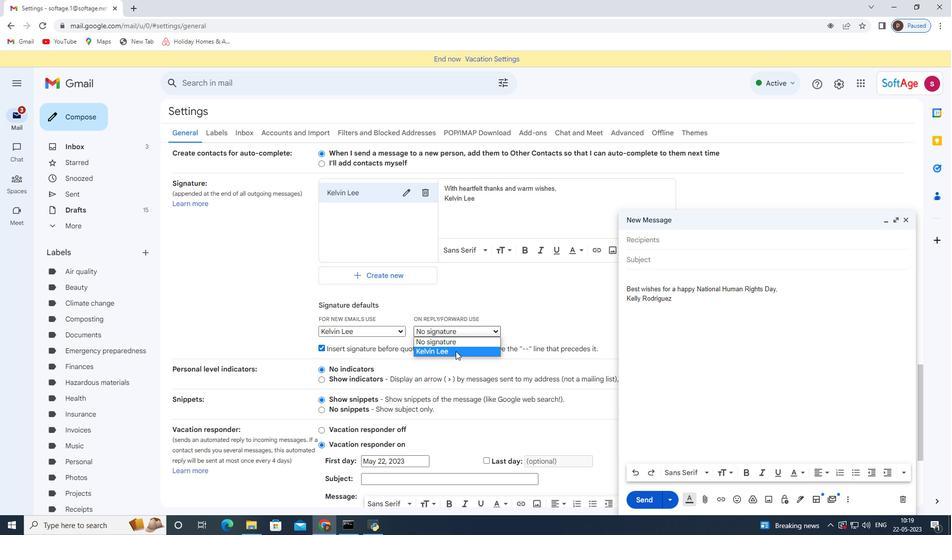 
Action: Mouse moved to (447, 365)
Screenshot: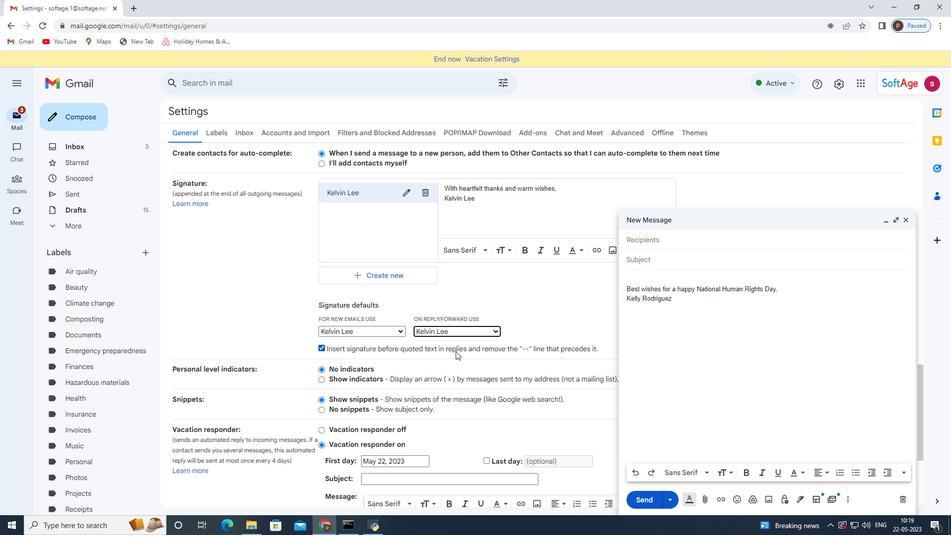 
Action: Mouse scrolled (447, 365) with delta (0, 0)
Screenshot: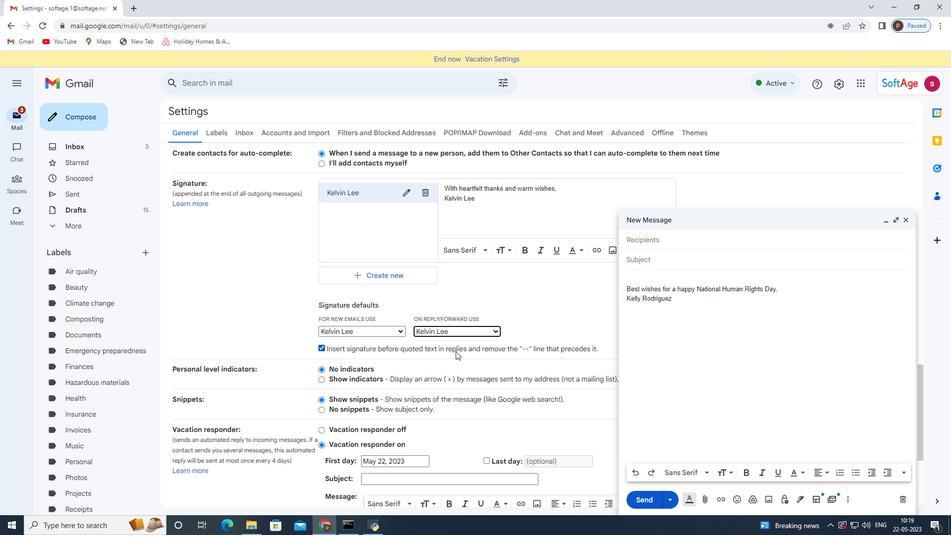 
Action: Mouse moved to (441, 373)
Screenshot: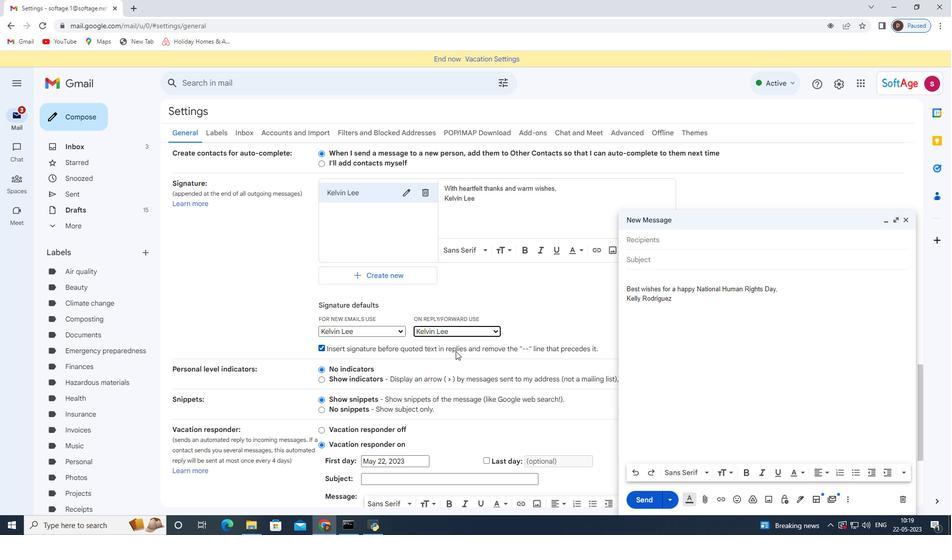 
Action: Mouse scrolled (441, 373) with delta (0, 0)
Screenshot: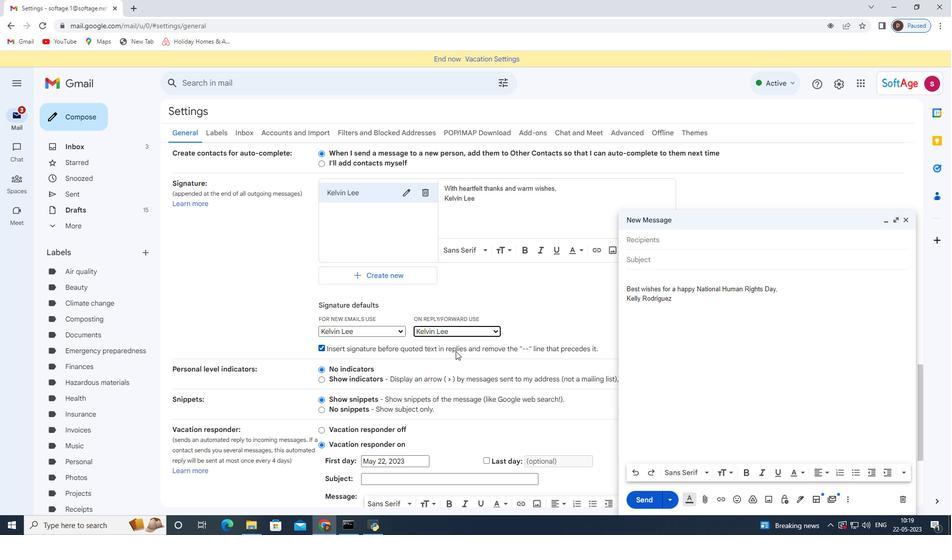 
Action: Mouse moved to (432, 383)
Screenshot: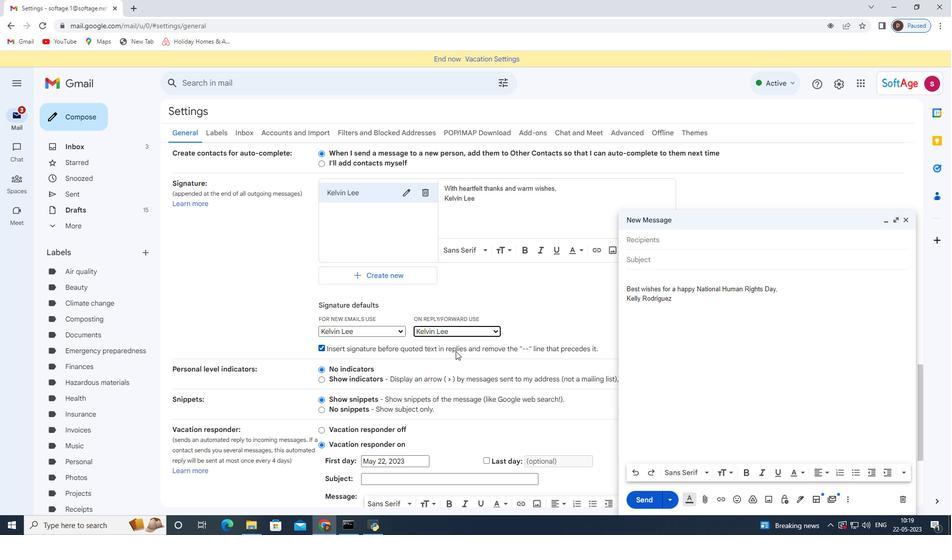 
Action: Mouse scrolled (432, 382) with delta (0, 0)
Screenshot: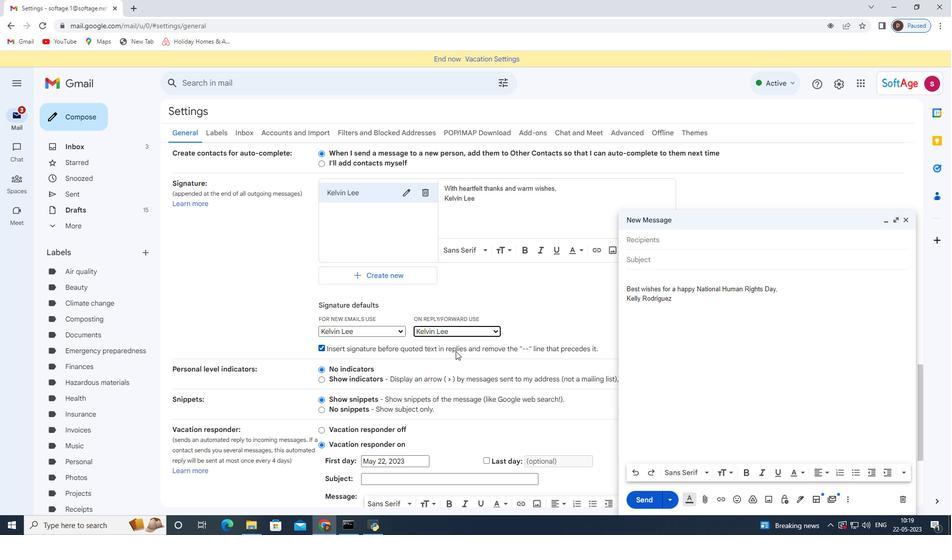 
Action: Mouse moved to (423, 393)
Screenshot: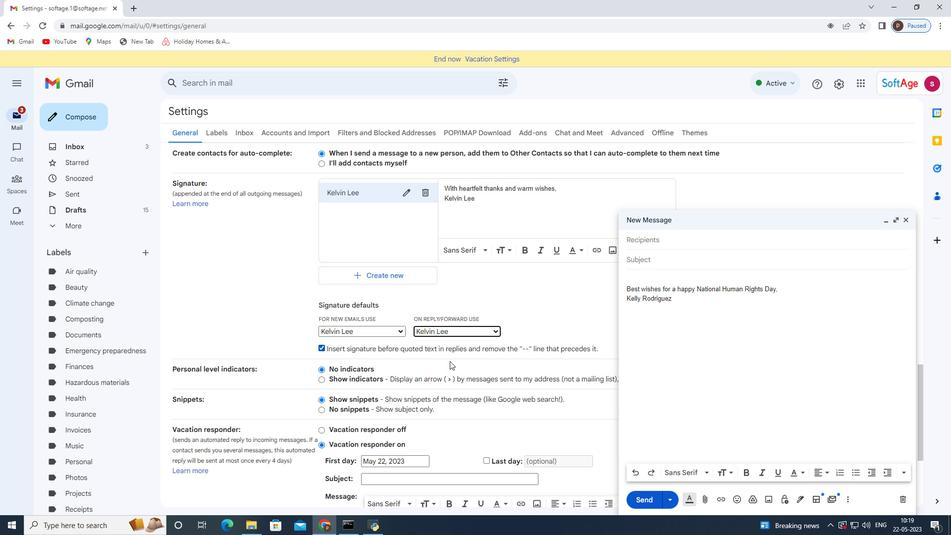 
Action: Mouse scrolled (425, 390) with delta (0, 0)
Screenshot: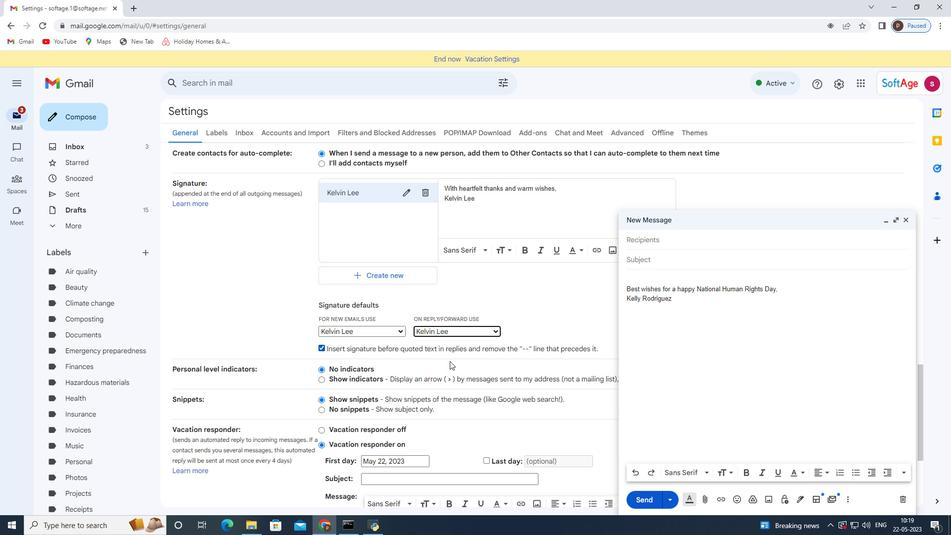 
Action: Mouse moved to (420, 395)
Screenshot: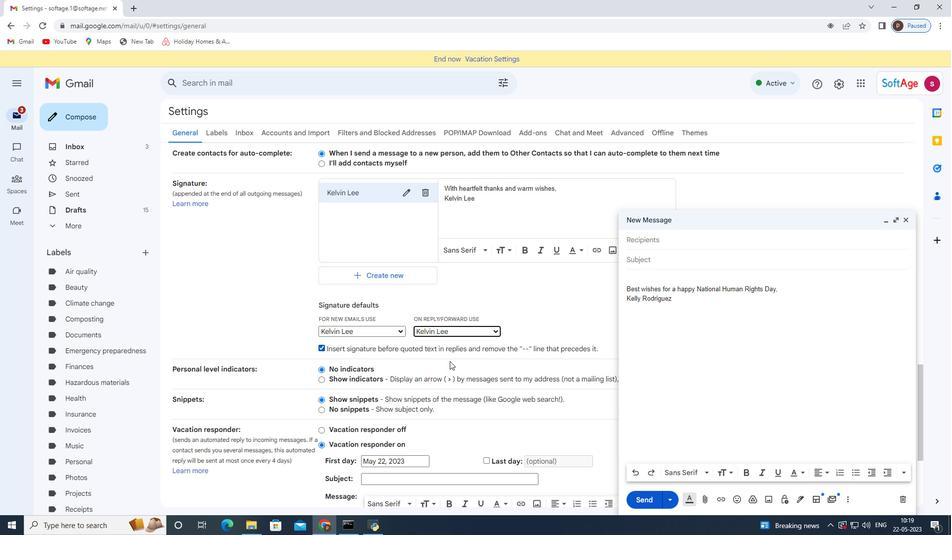 
Action: Mouse scrolled (420, 395) with delta (0, 0)
Screenshot: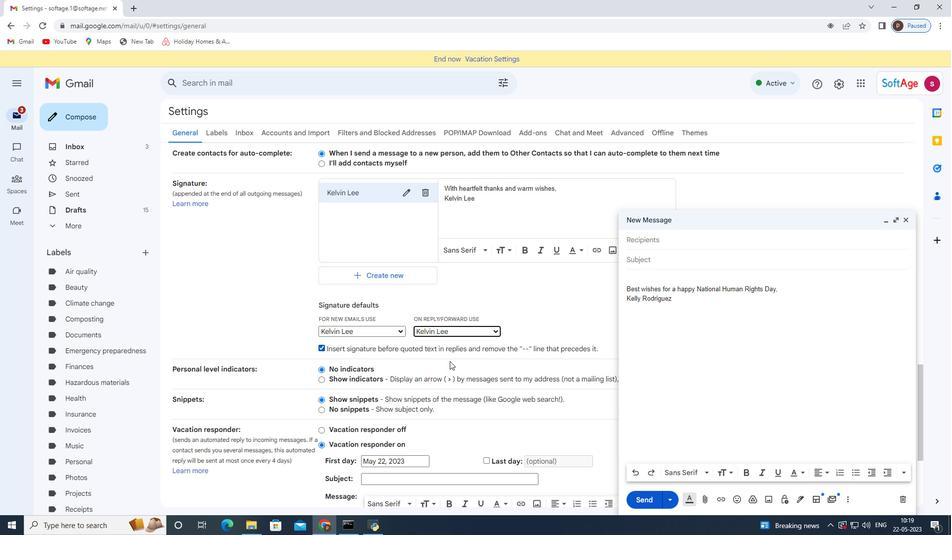 
Action: Mouse moved to (507, 457)
Screenshot: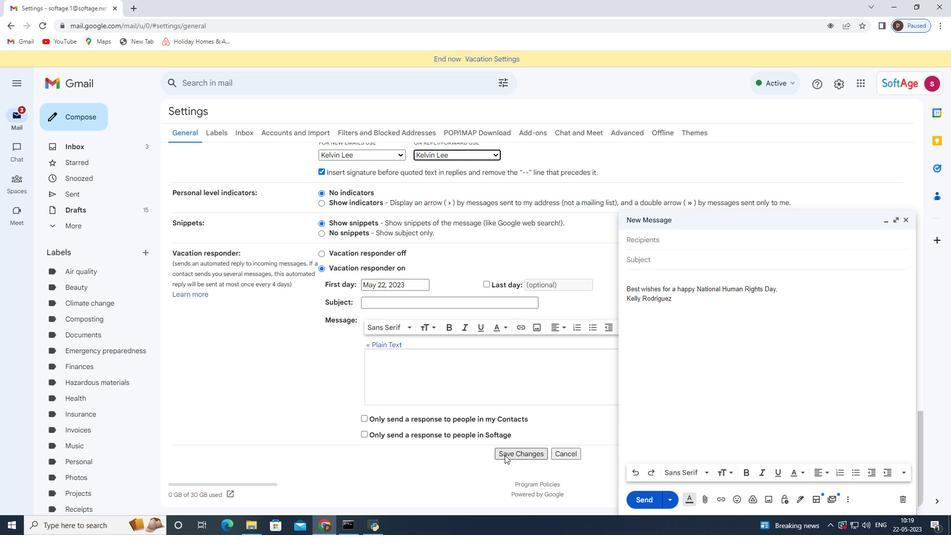 
Action: Mouse pressed left at (507, 457)
Screenshot: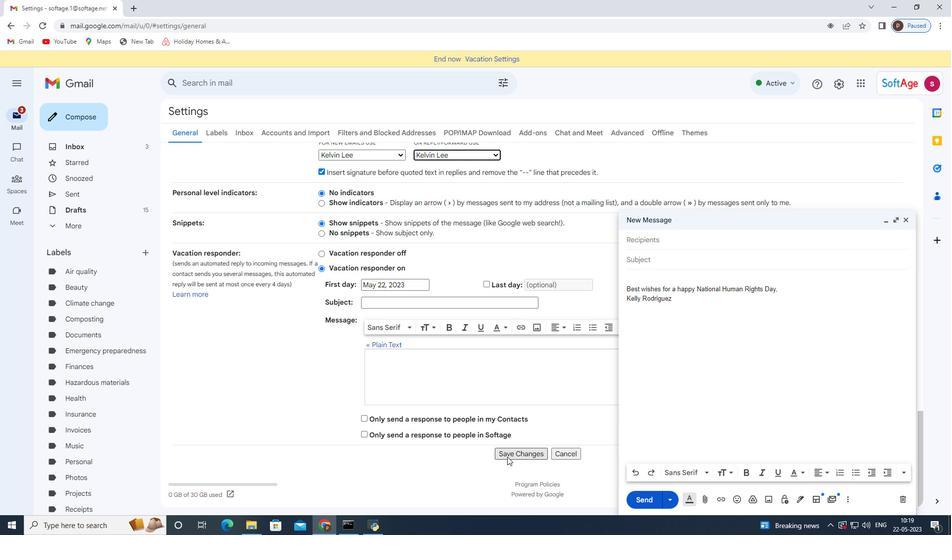 
Action: Mouse moved to (907, 219)
Screenshot: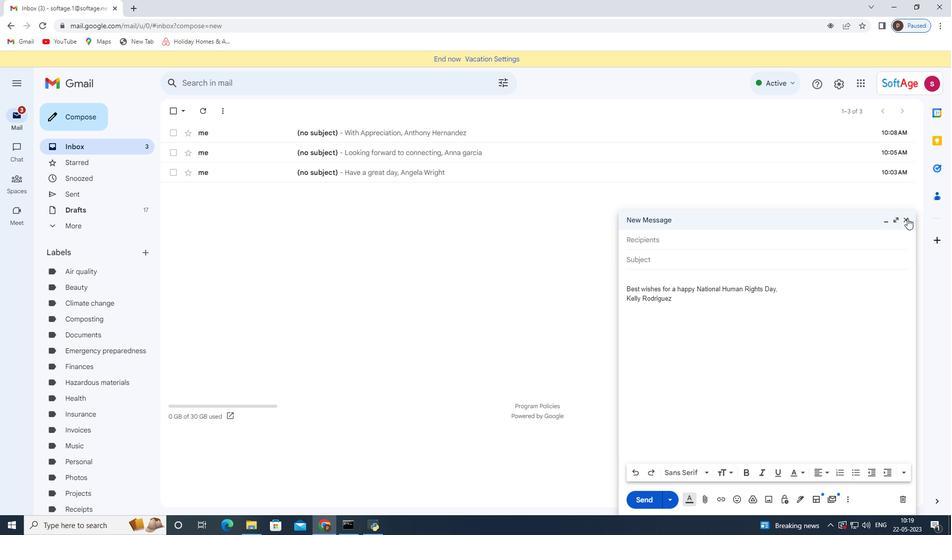 
Action: Mouse pressed left at (907, 219)
Screenshot: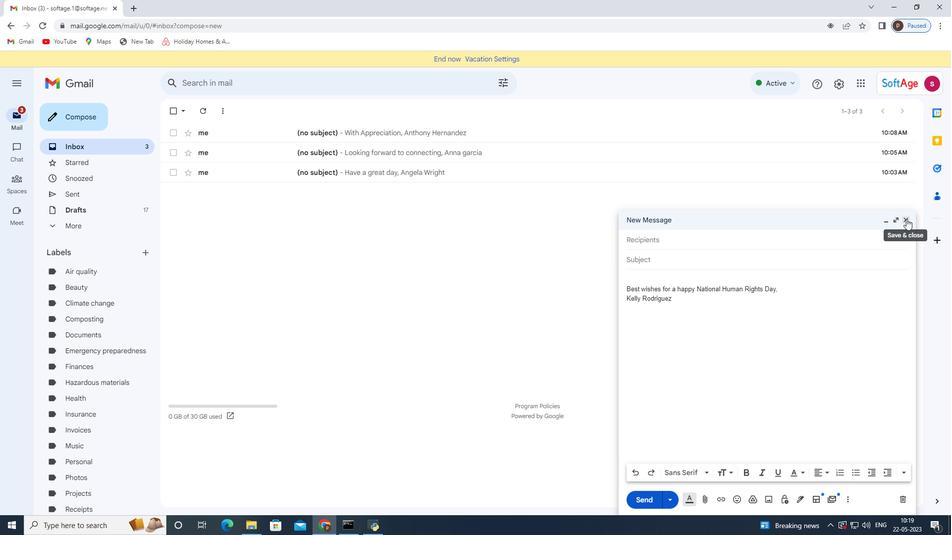 
Action: Mouse moved to (74, 118)
Screenshot: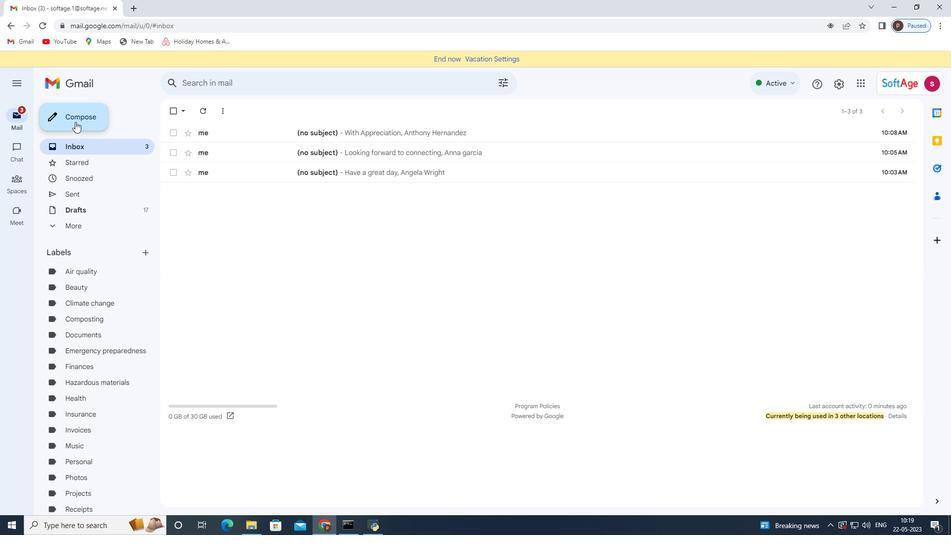 
Action: Mouse pressed left at (74, 118)
Screenshot: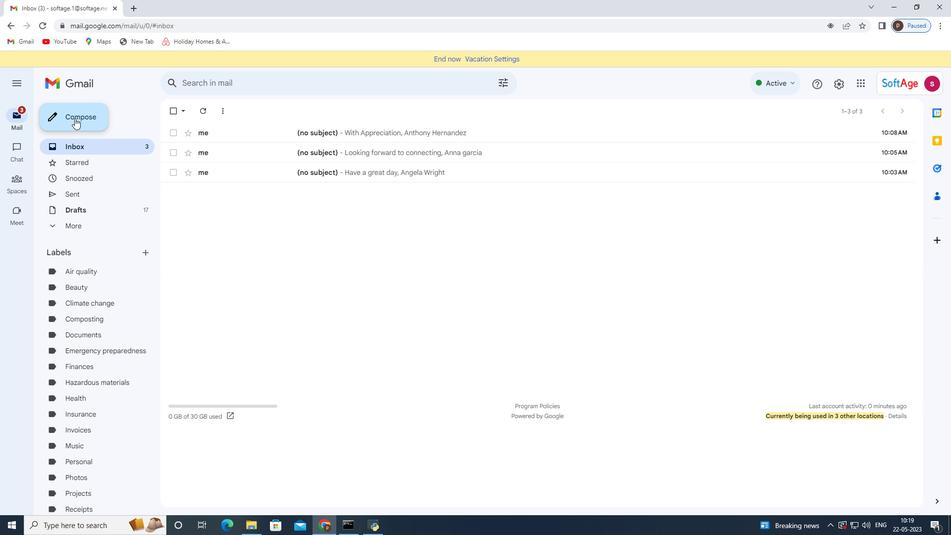 
Action: Mouse moved to (656, 240)
Screenshot: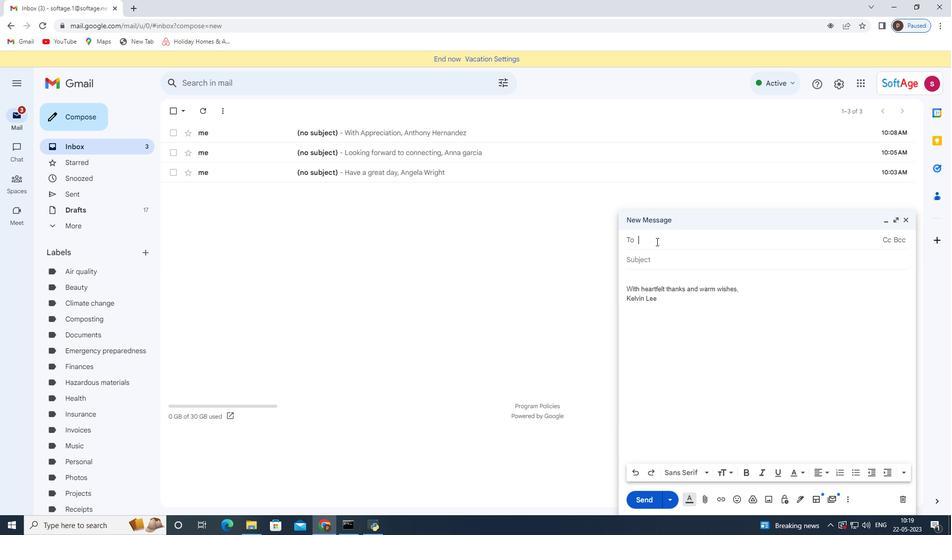 
Action: Key pressed softage.3<Key.shift>@softage.net
Screenshot: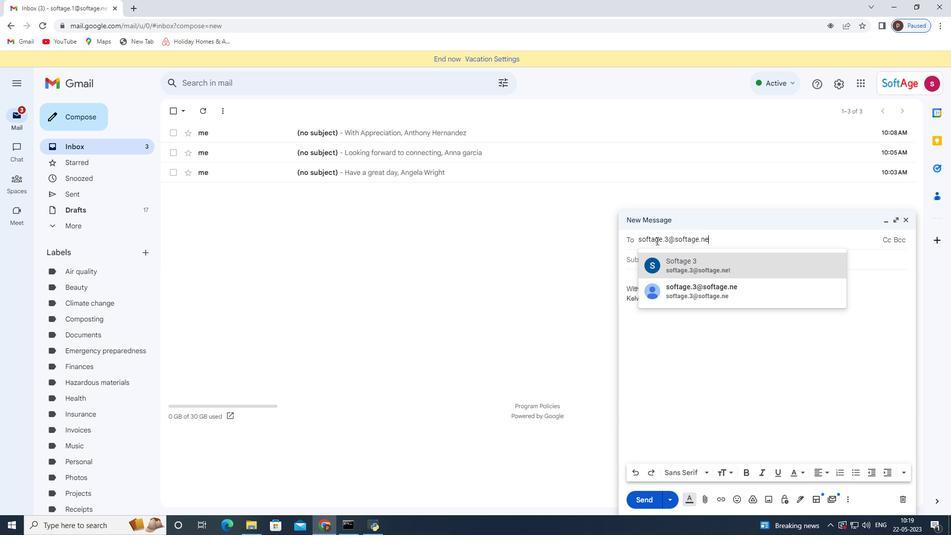 
Action: Mouse moved to (754, 268)
Screenshot: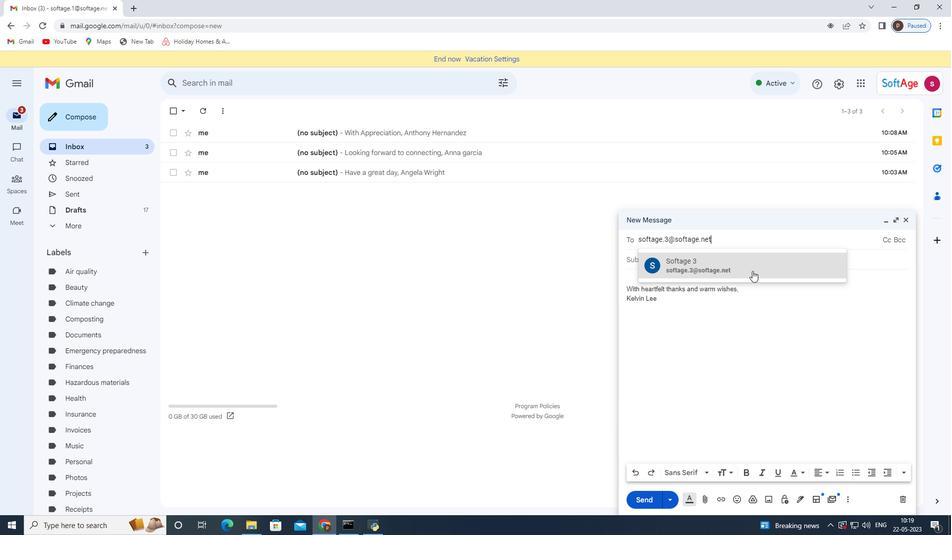 
Action: Mouse pressed left at (754, 268)
Screenshot: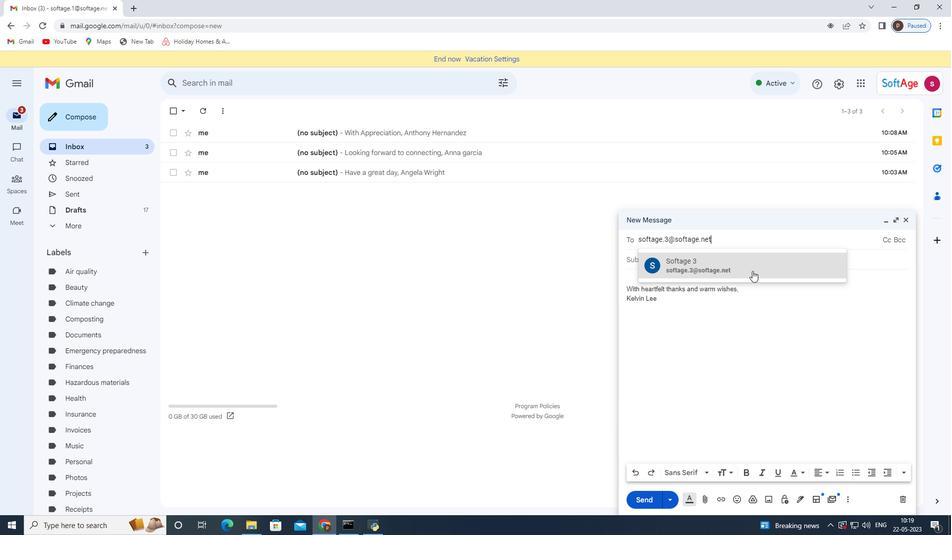 
Action: Mouse moved to (851, 505)
Screenshot: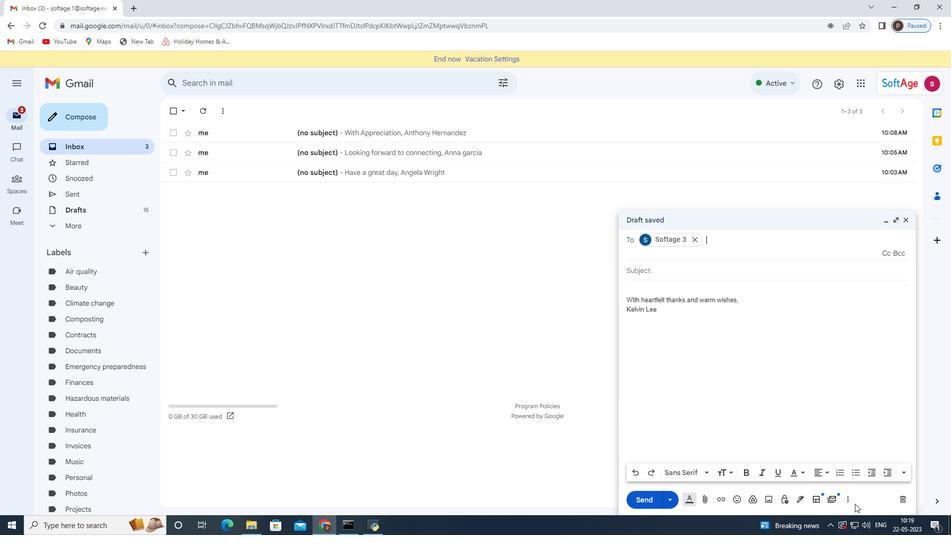 
Action: Mouse pressed left at (851, 505)
Screenshot: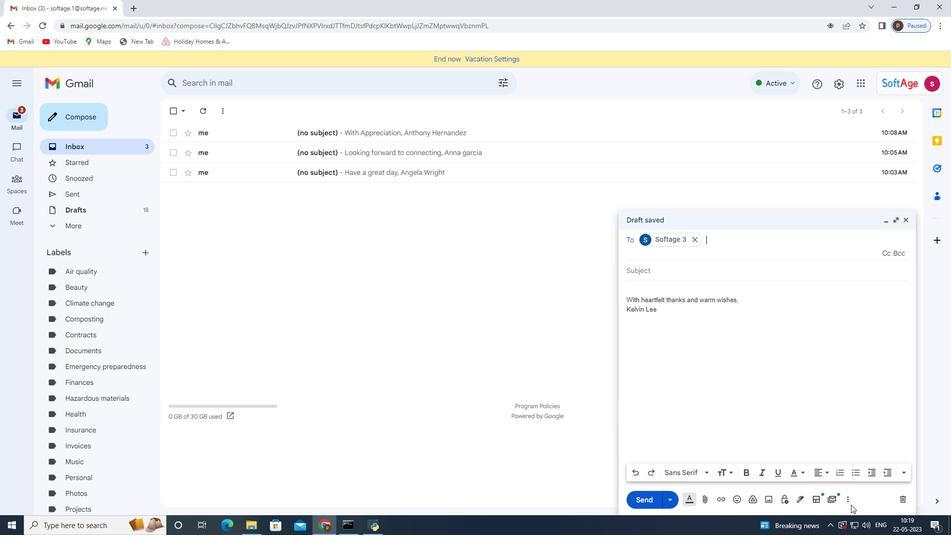 
Action: Mouse moved to (848, 500)
Screenshot: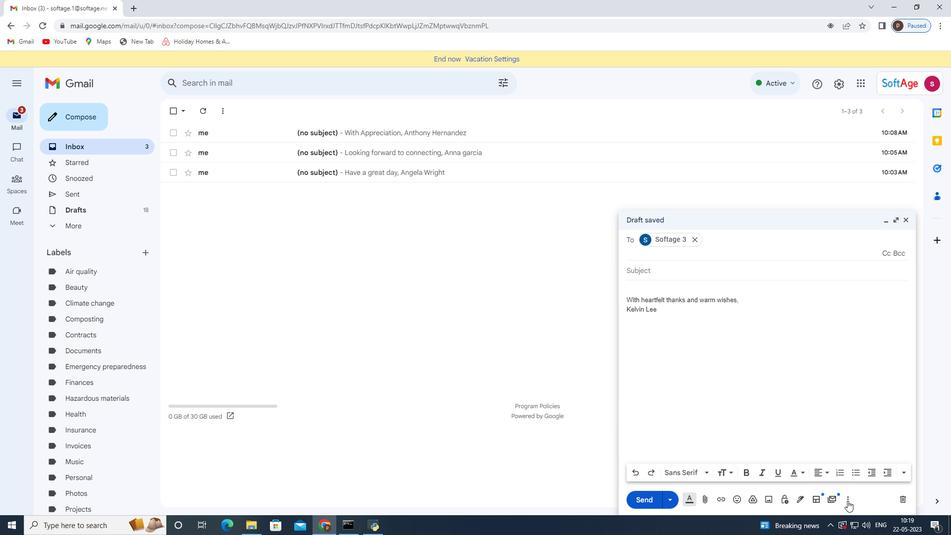 
Action: Mouse pressed left at (848, 500)
Screenshot: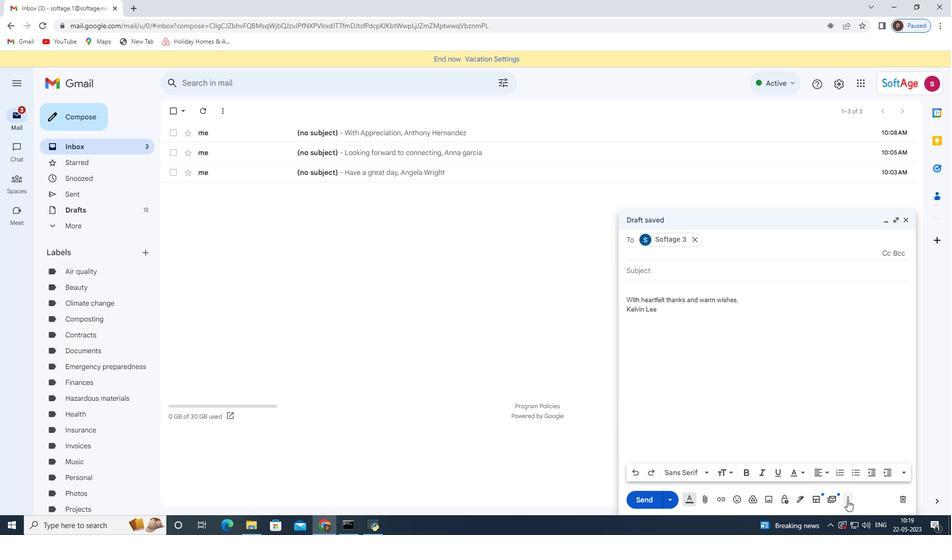 
Action: Mouse moved to (778, 404)
Screenshot: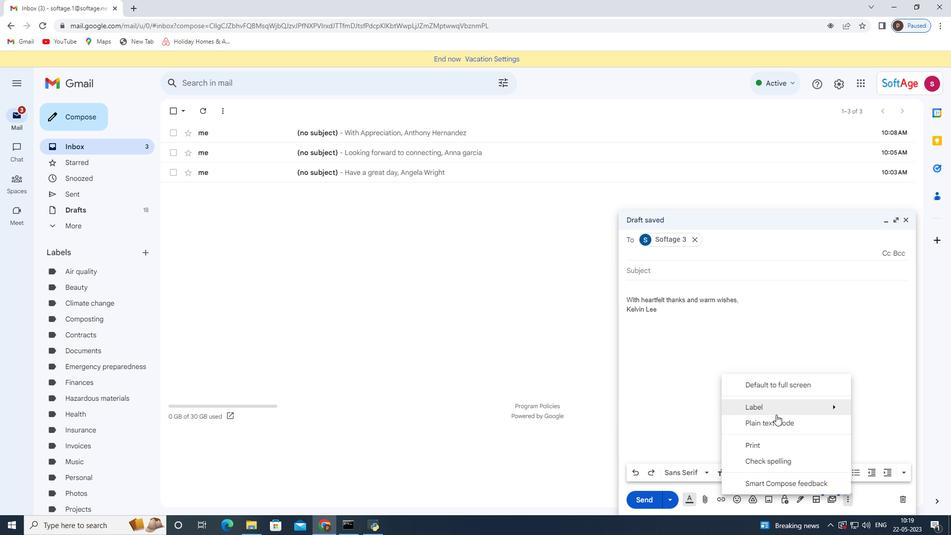
Action: Mouse pressed left at (778, 404)
Screenshot: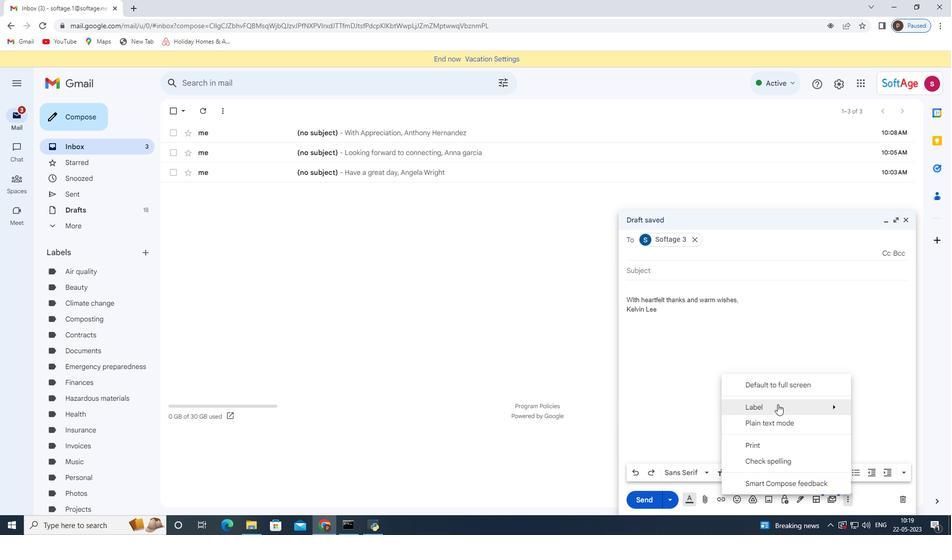 
Action: Mouse moved to (626, 386)
Screenshot: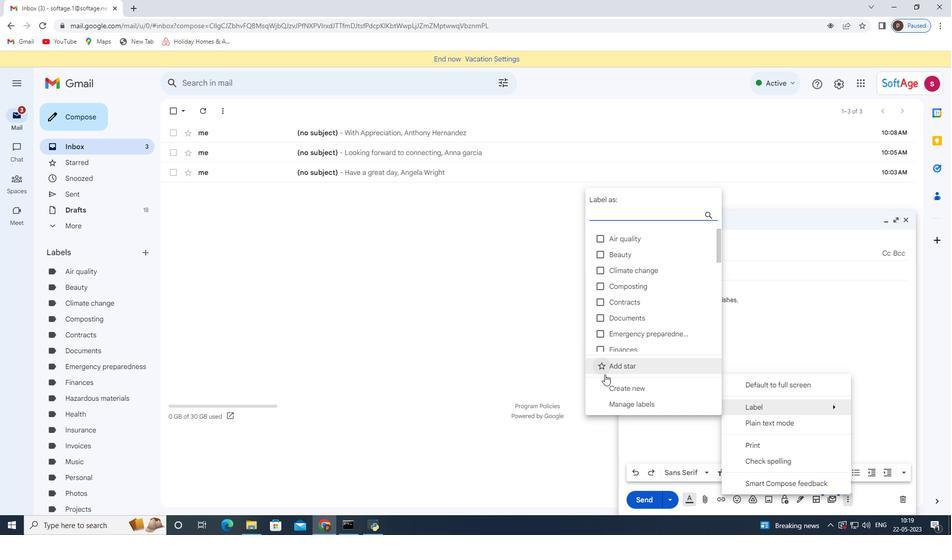 
Action: Mouse pressed left at (626, 386)
Screenshot: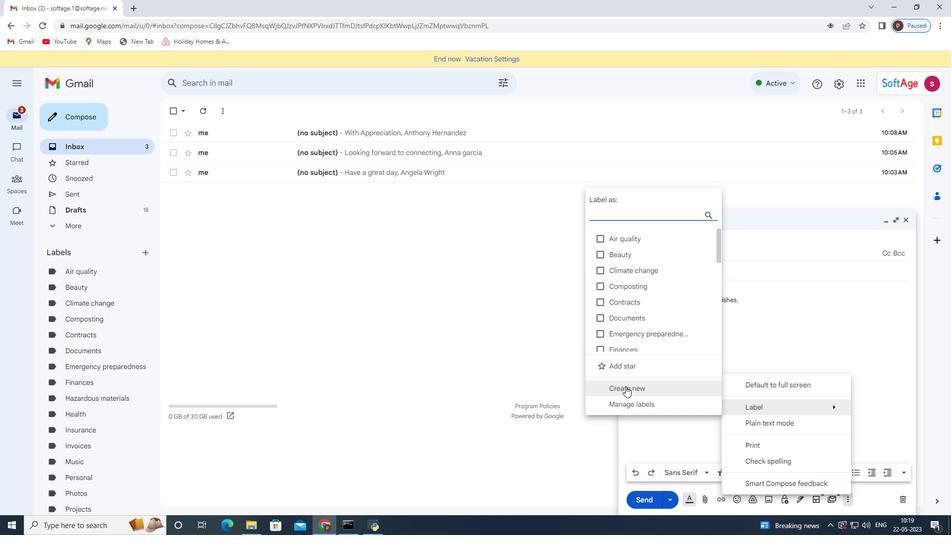 
Action: Mouse moved to (396, 275)
Screenshot: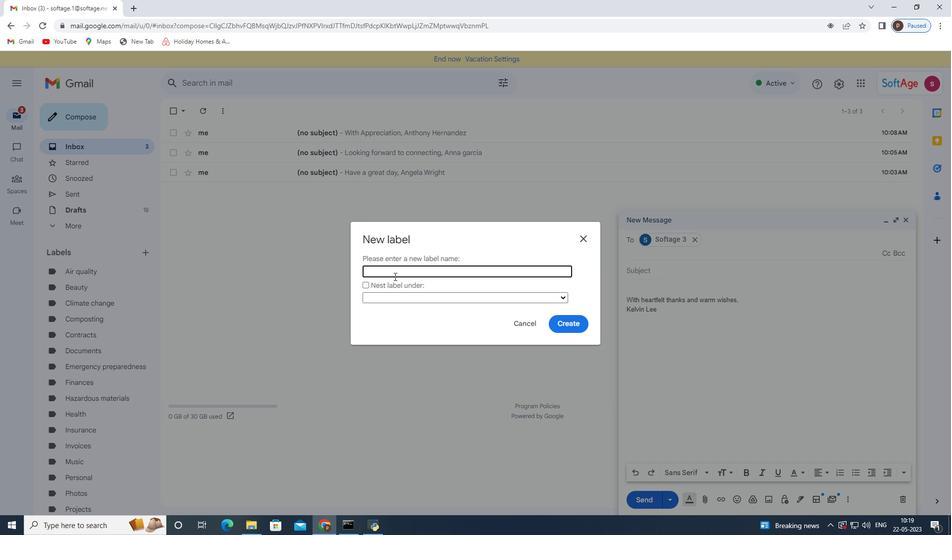 
Action: Mouse pressed left at (396, 275)
Screenshot: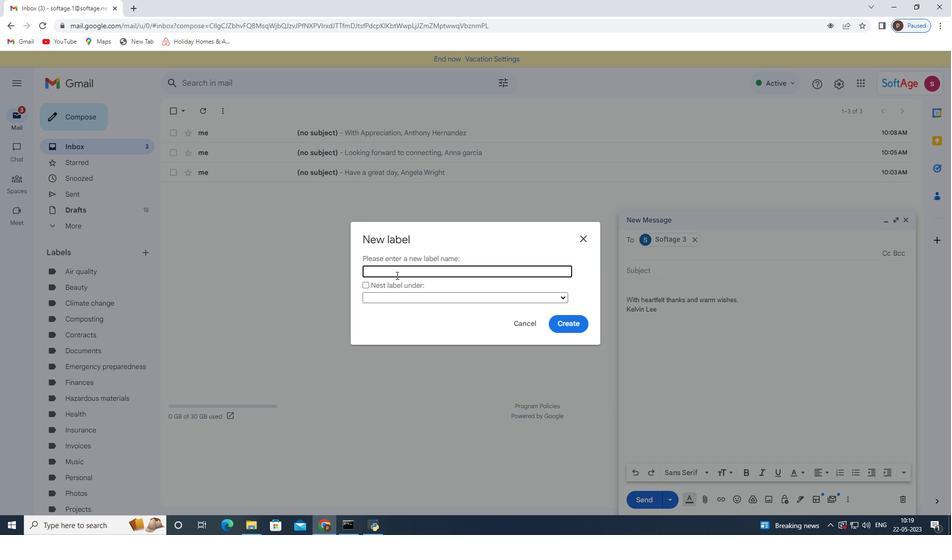 
Action: Key pressed <Key.shift>Chemicals
Screenshot: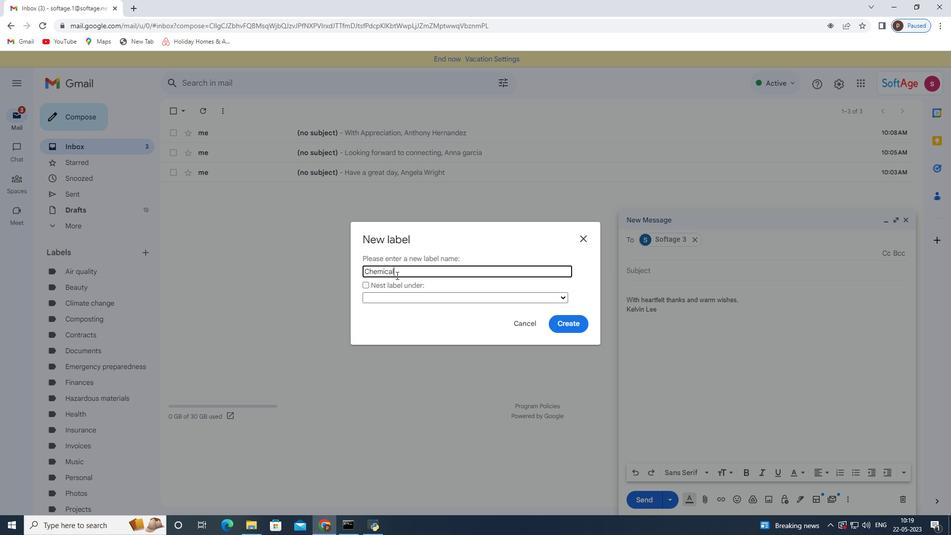 
Action: Mouse moved to (565, 321)
Screenshot: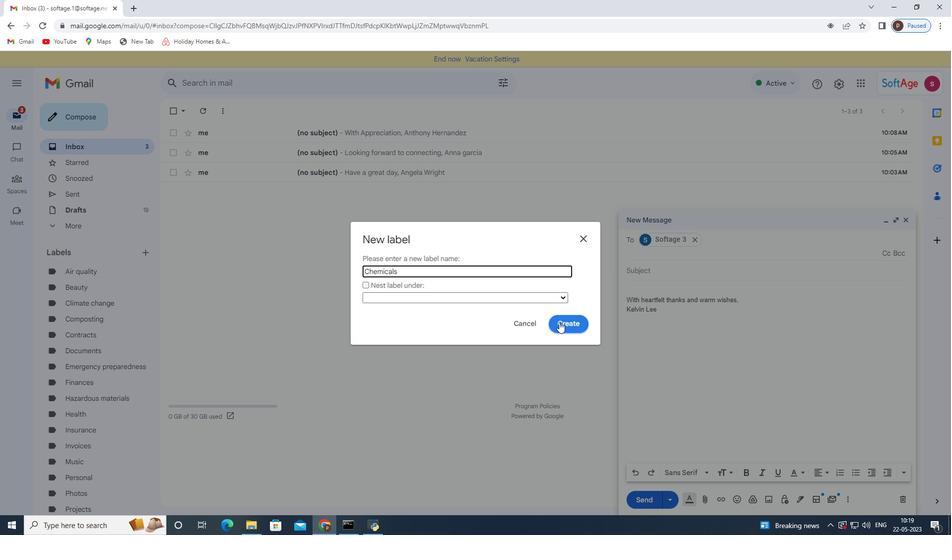 
Action: Mouse pressed left at (565, 321)
Screenshot: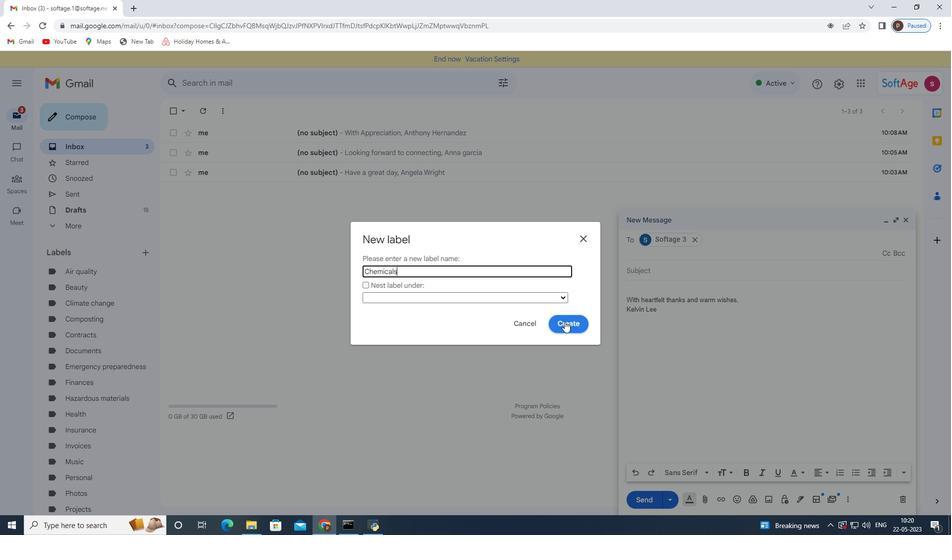 
Action: Mouse moved to (650, 503)
Screenshot: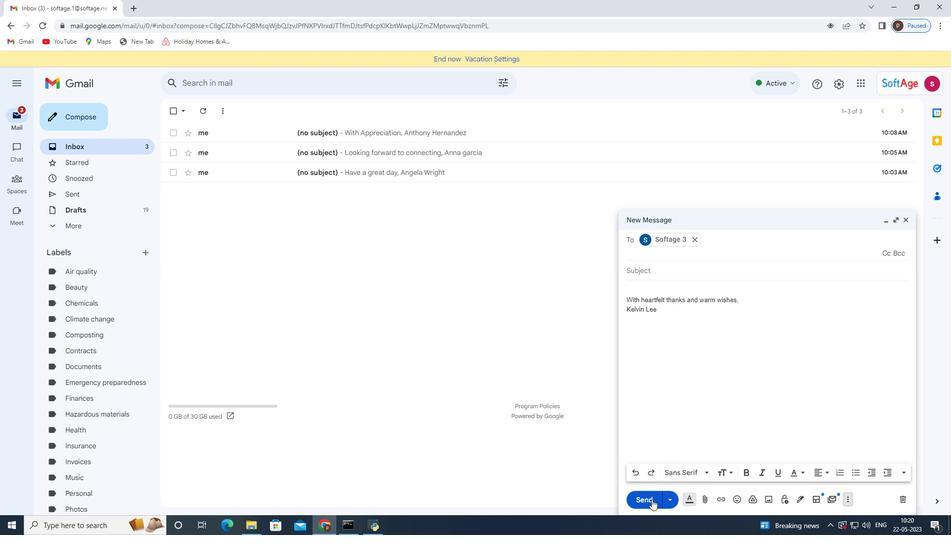 
Action: Mouse pressed left at (650, 503)
Screenshot: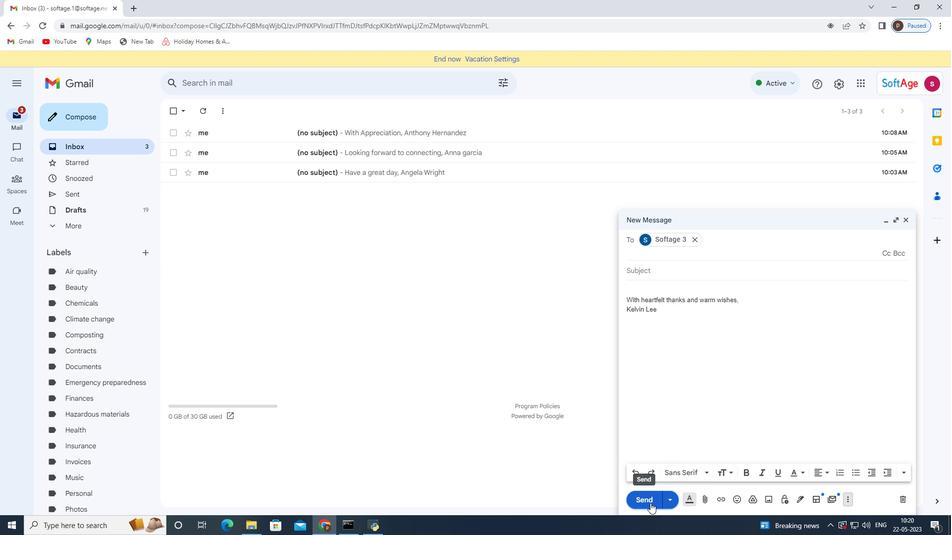 
Action: Mouse moved to (451, 454)
Screenshot: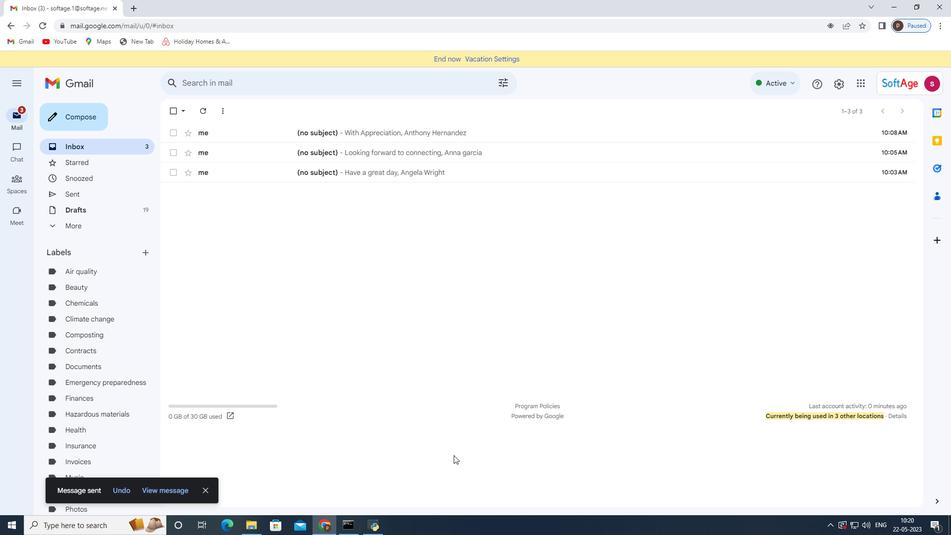 
